 Task: Create a due date automation trigger when advanced on, on the tuesday of the week before a card is due add fields with custom field "Resume" cleared at 11:00 AM.
Action: Mouse moved to (1148, 353)
Screenshot: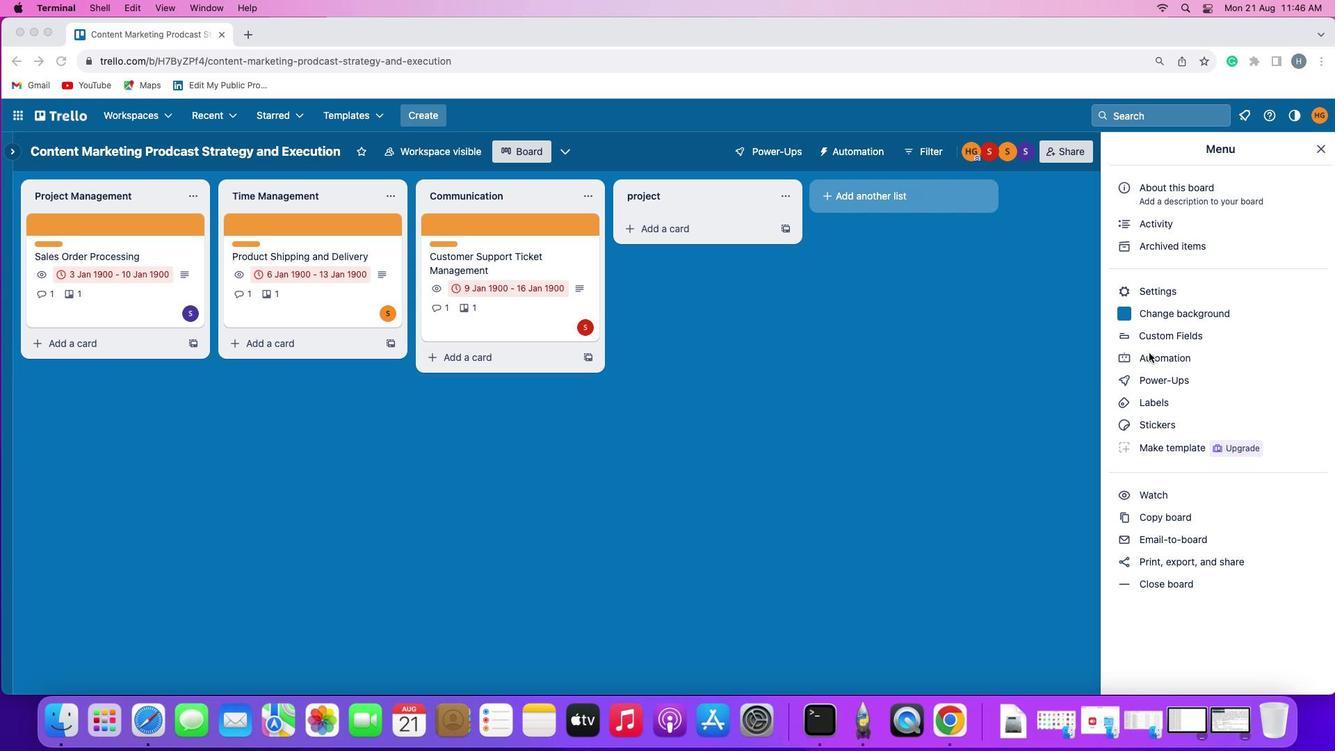 
Action: Mouse pressed left at (1148, 353)
Screenshot: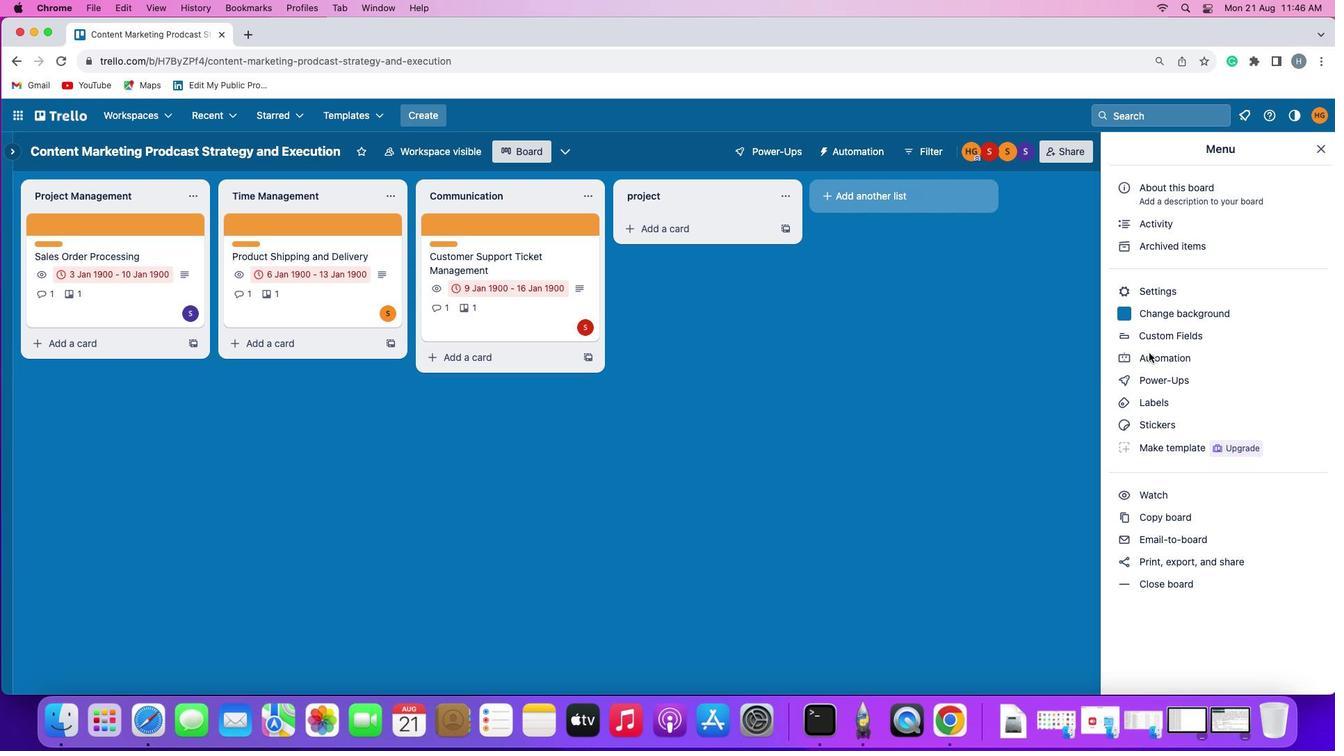 
Action: Mouse moved to (1149, 353)
Screenshot: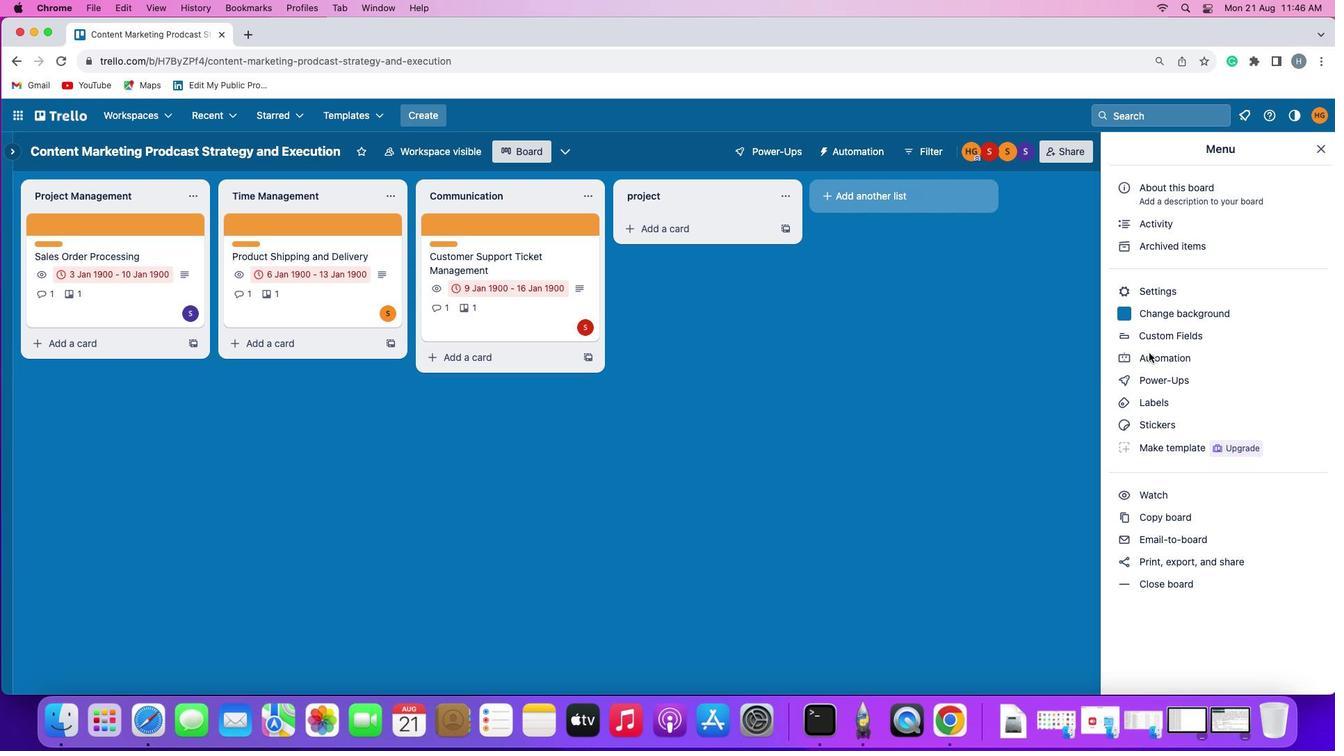 
Action: Mouse pressed left at (1149, 353)
Screenshot: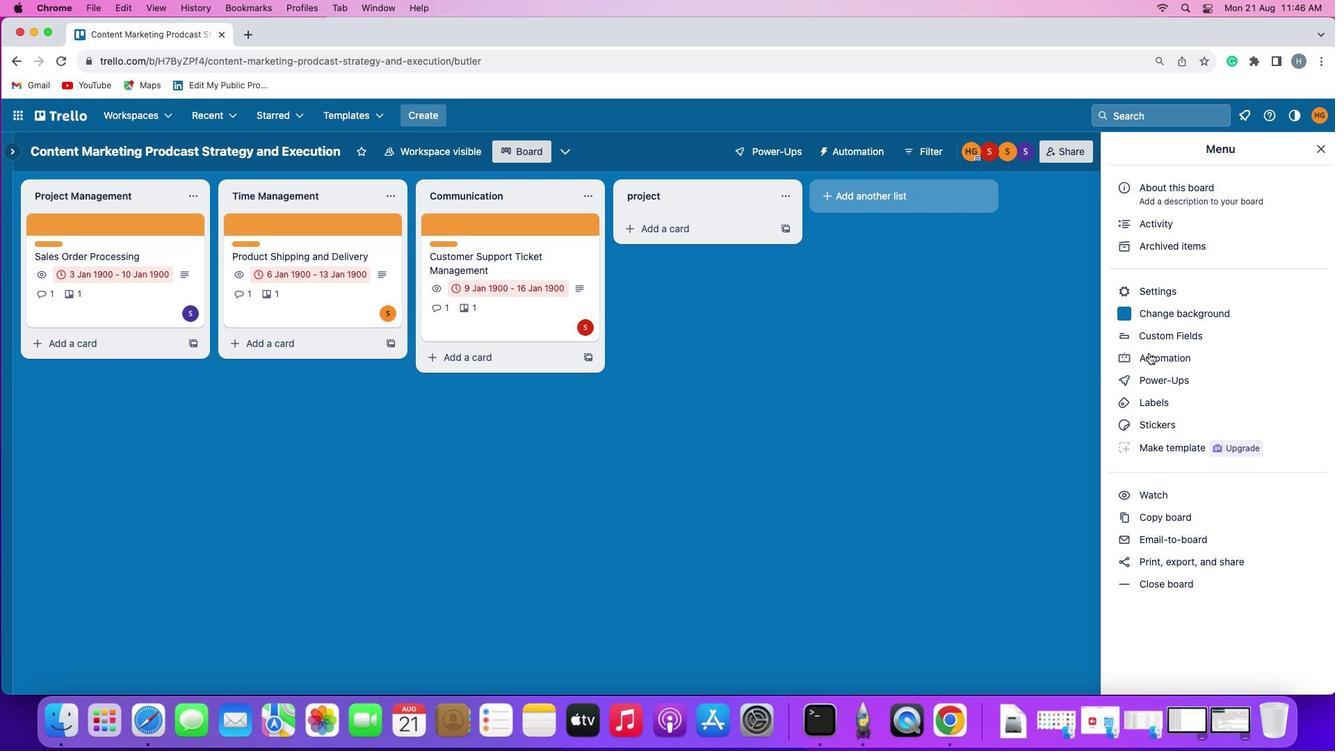 
Action: Mouse moved to (109, 328)
Screenshot: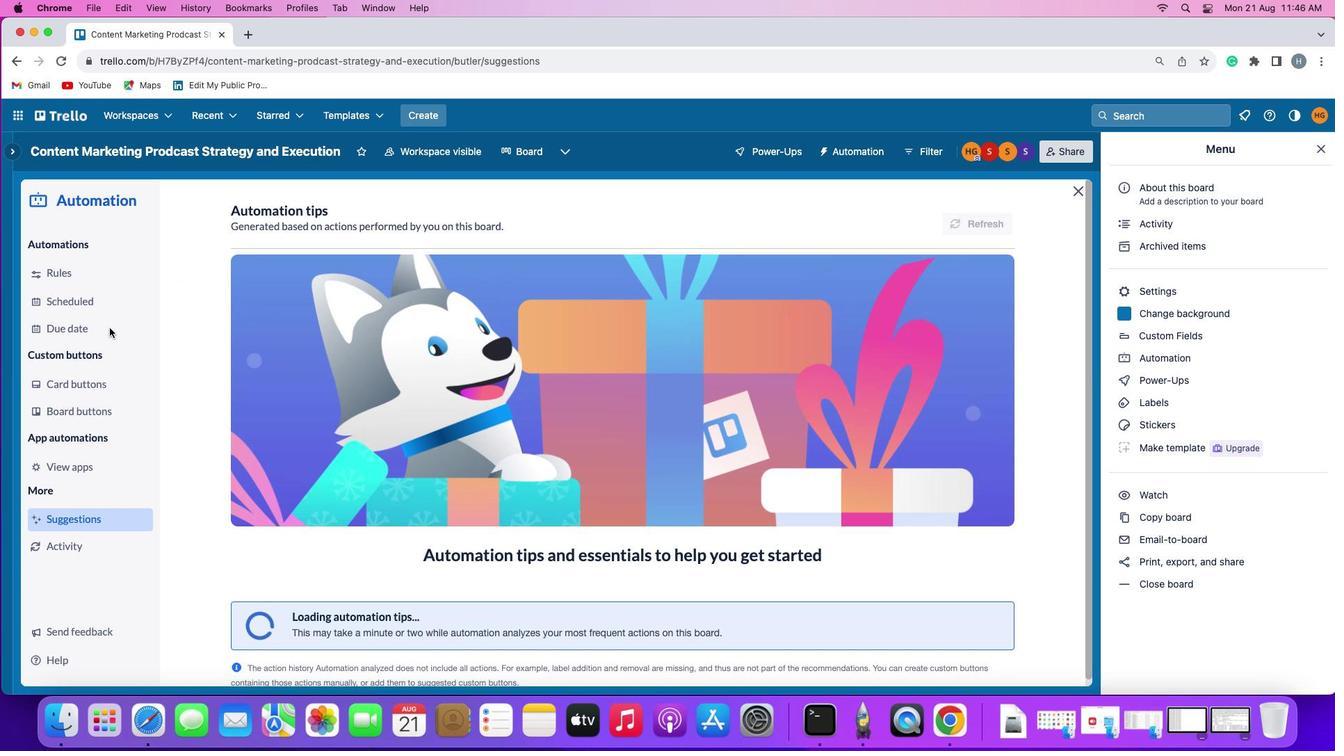 
Action: Mouse pressed left at (109, 328)
Screenshot: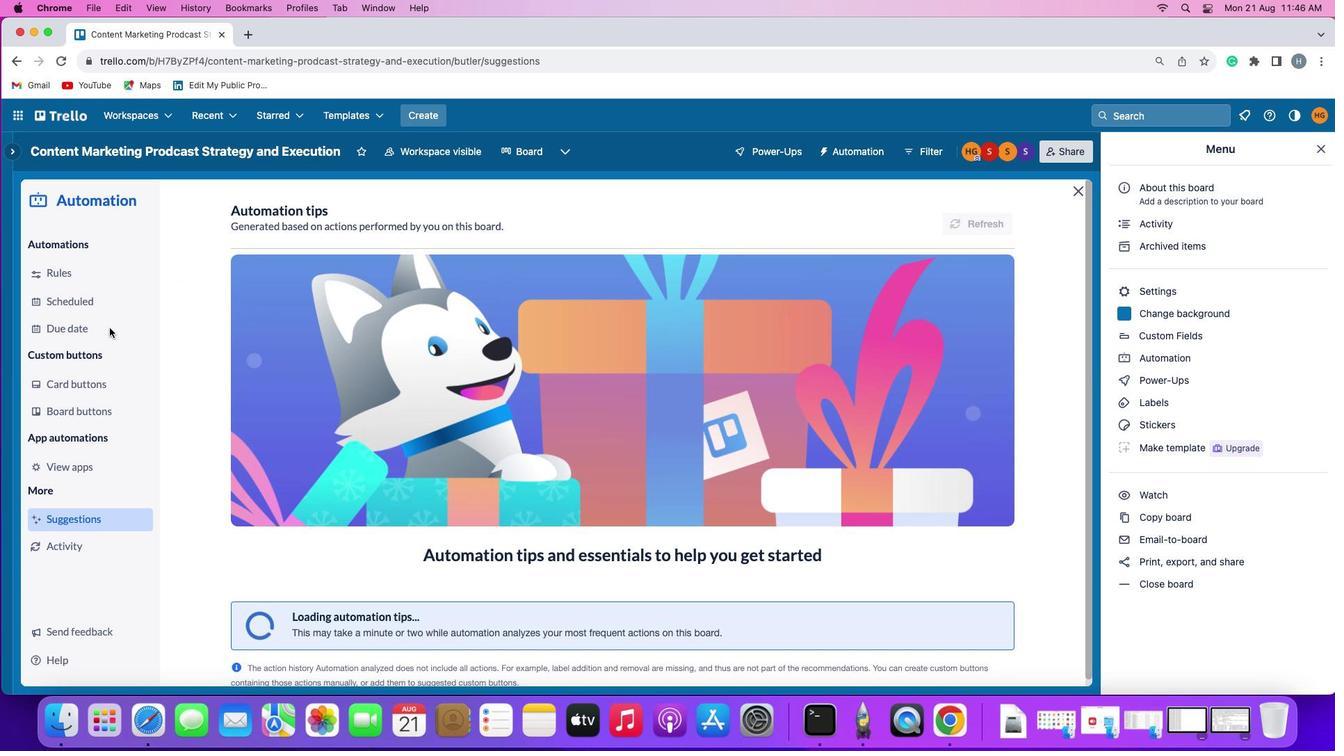 
Action: Mouse moved to (953, 213)
Screenshot: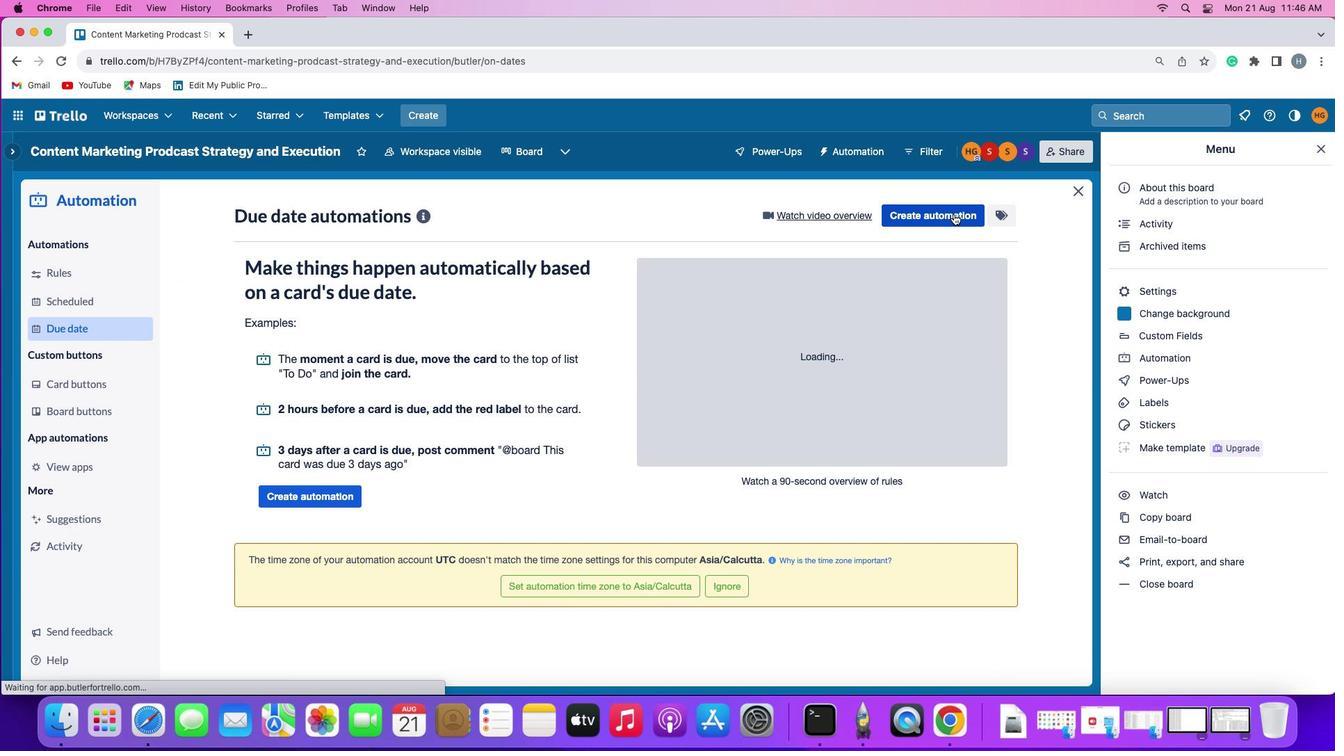 
Action: Mouse pressed left at (953, 213)
Screenshot: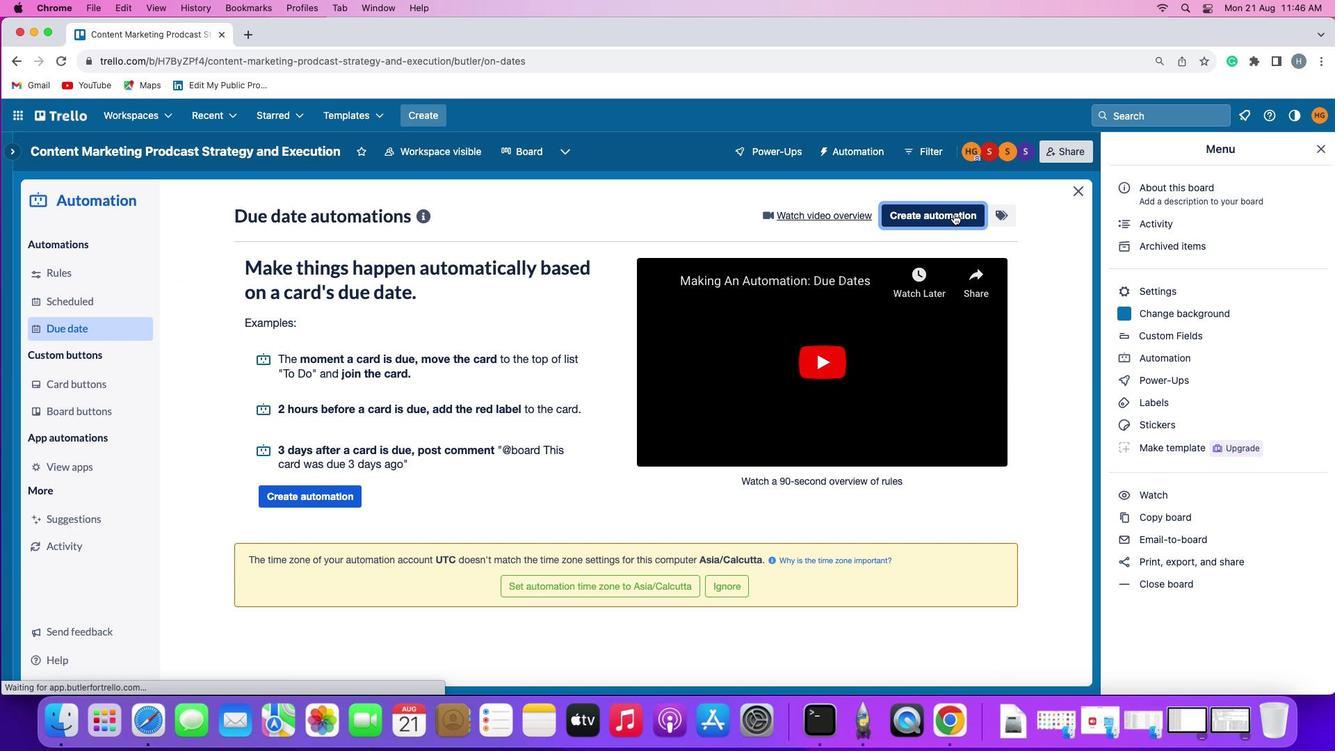 
Action: Mouse moved to (269, 348)
Screenshot: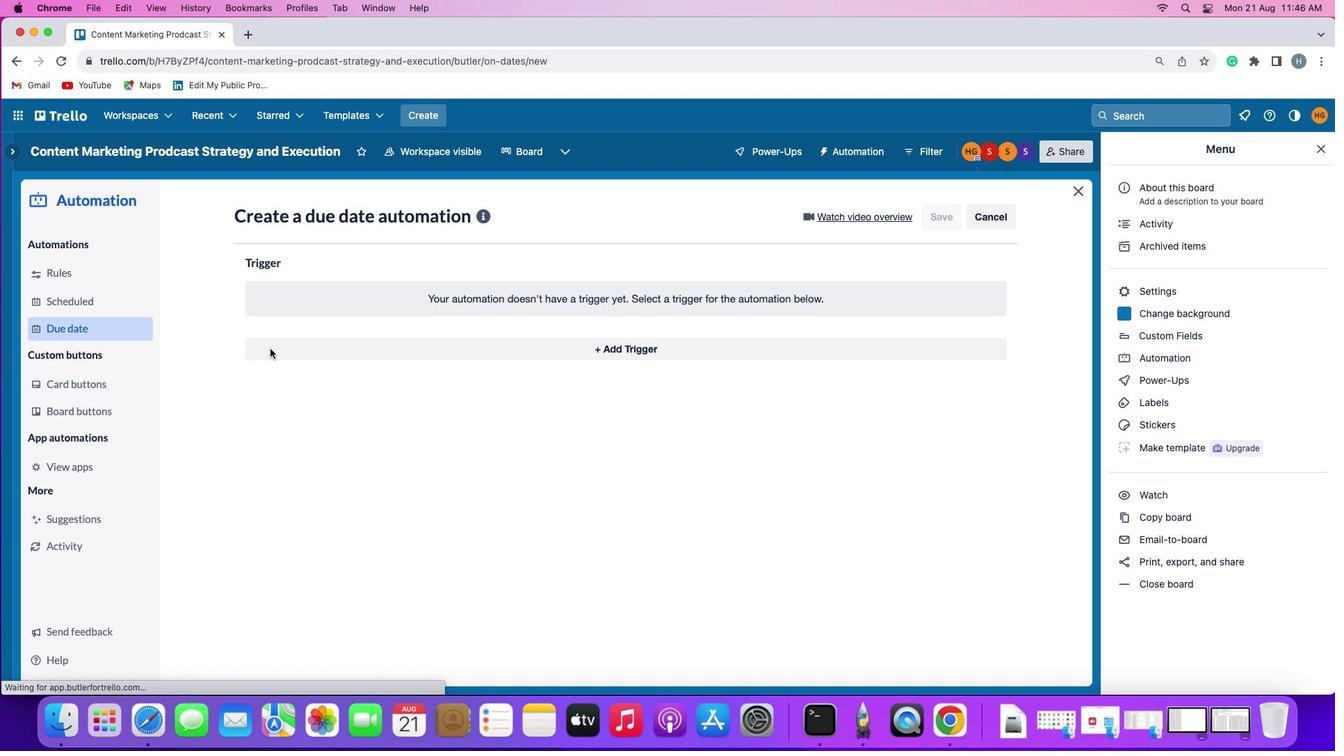 
Action: Mouse pressed left at (269, 348)
Screenshot: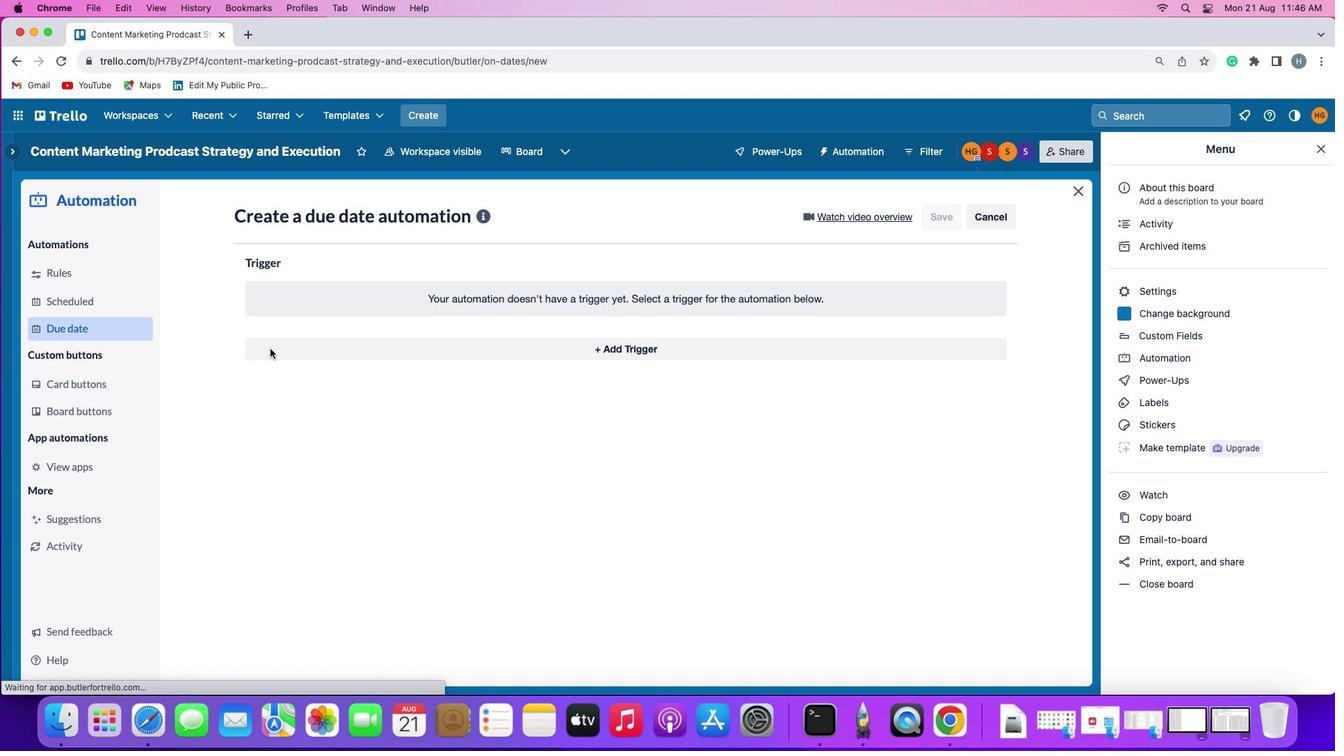 
Action: Mouse moved to (306, 600)
Screenshot: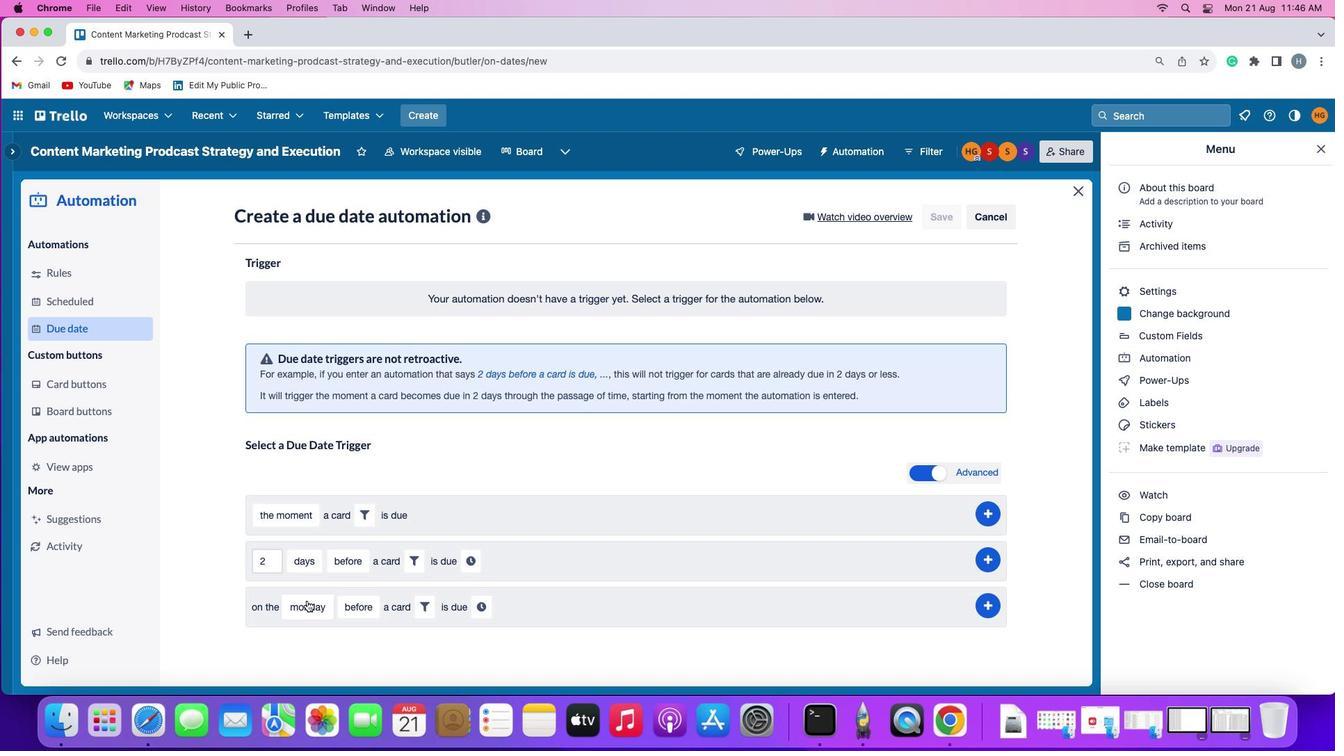 
Action: Mouse pressed left at (306, 600)
Screenshot: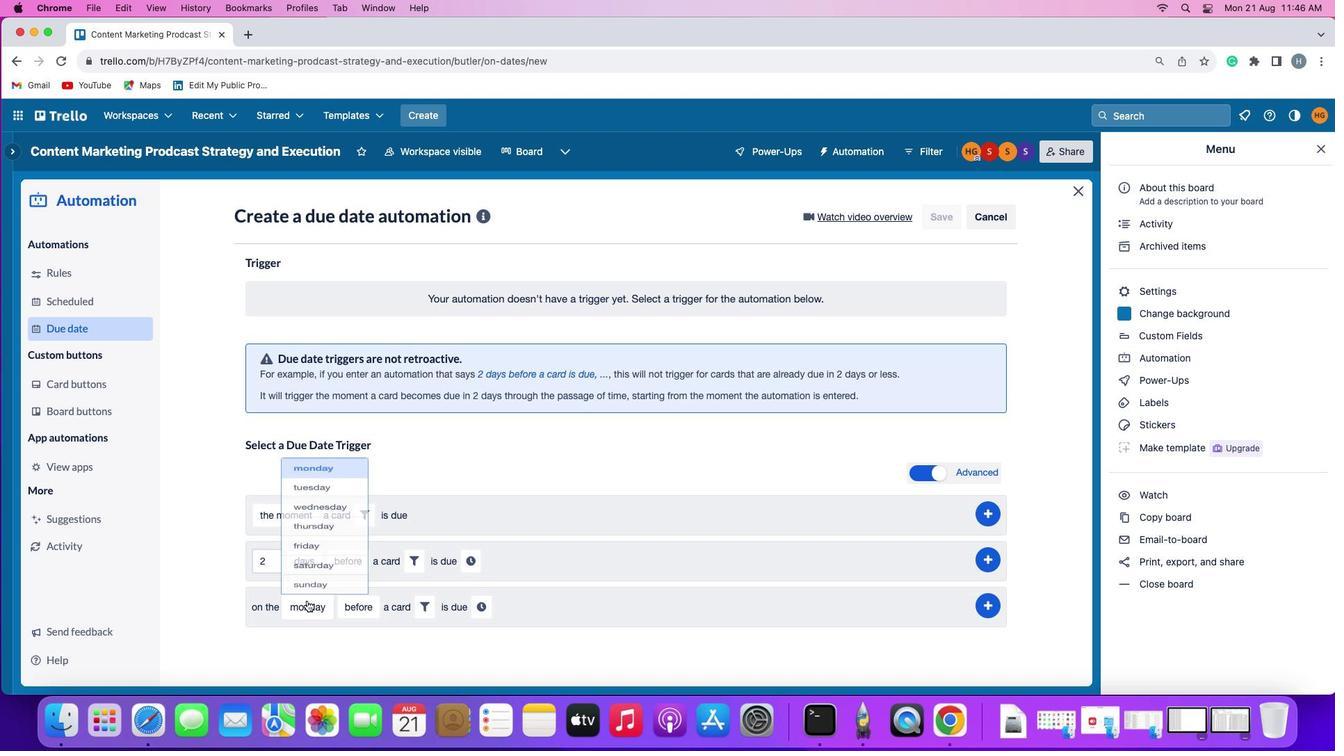 
Action: Mouse moved to (341, 447)
Screenshot: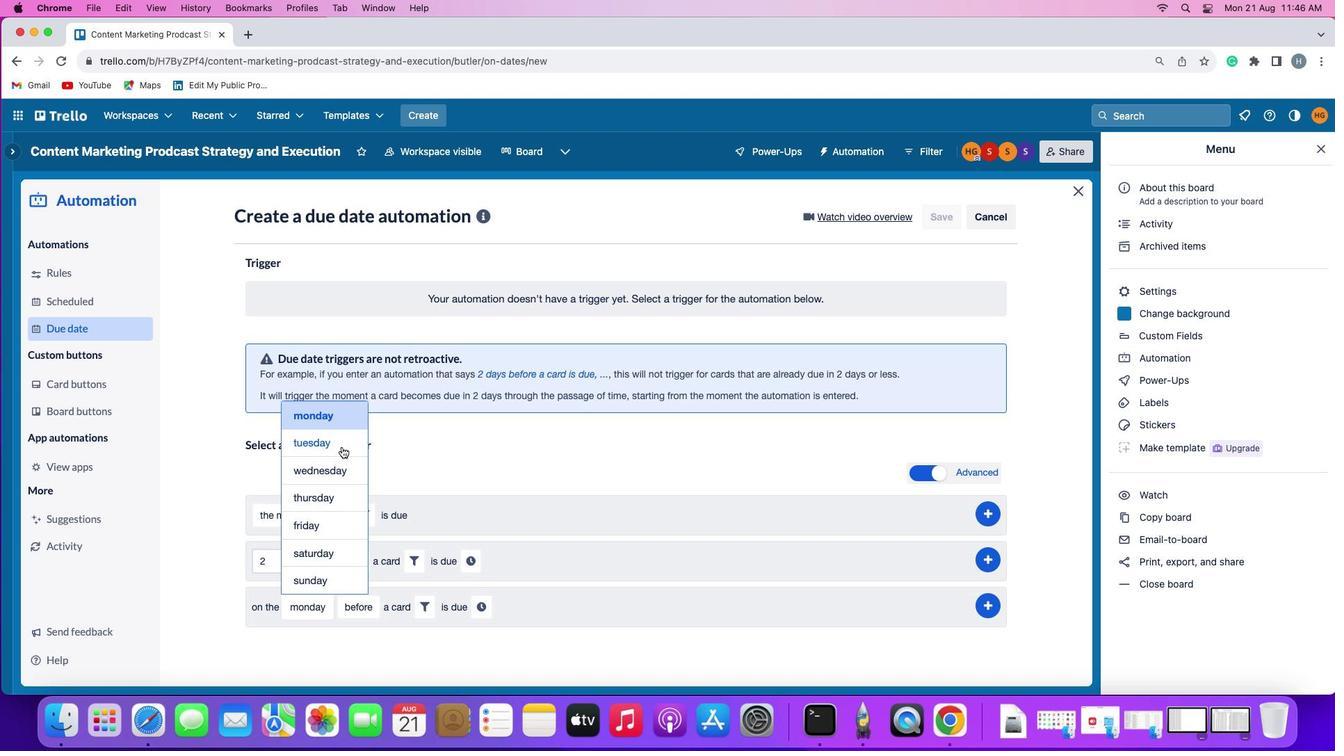 
Action: Mouse pressed left at (341, 447)
Screenshot: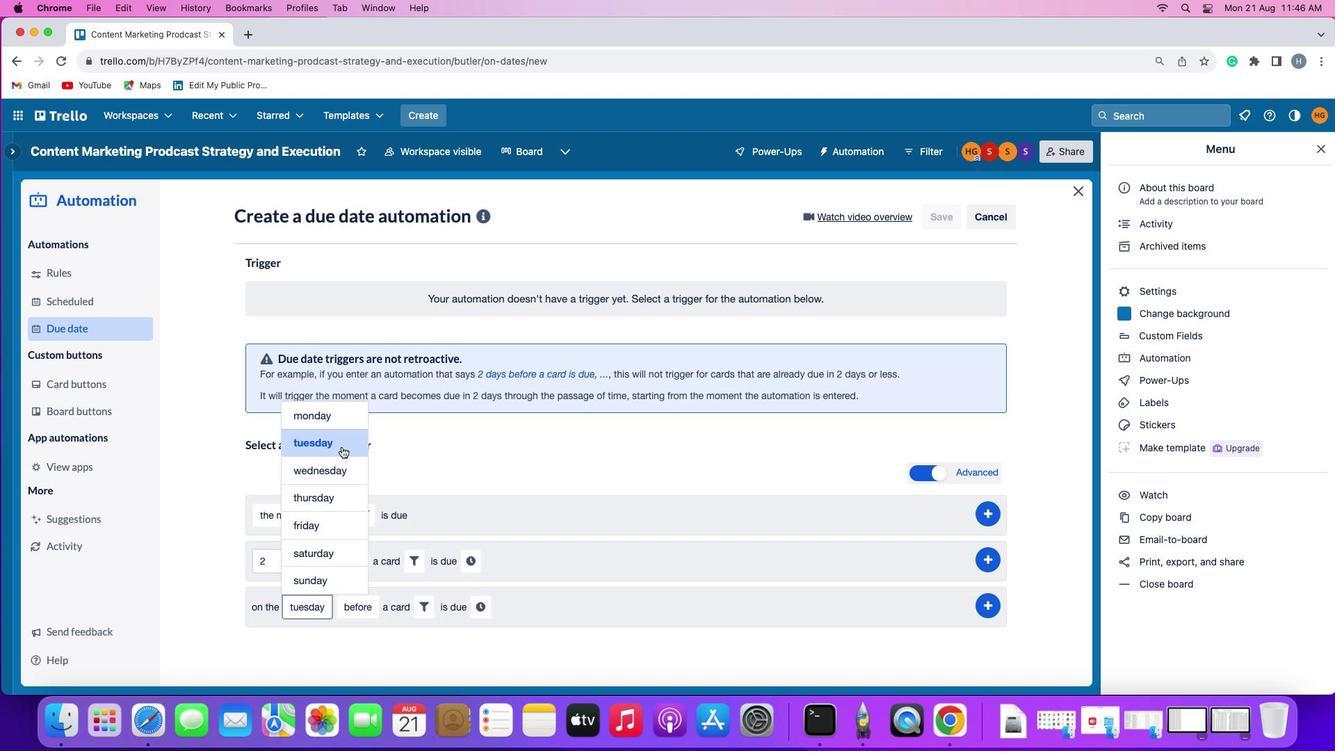 
Action: Mouse moved to (369, 601)
Screenshot: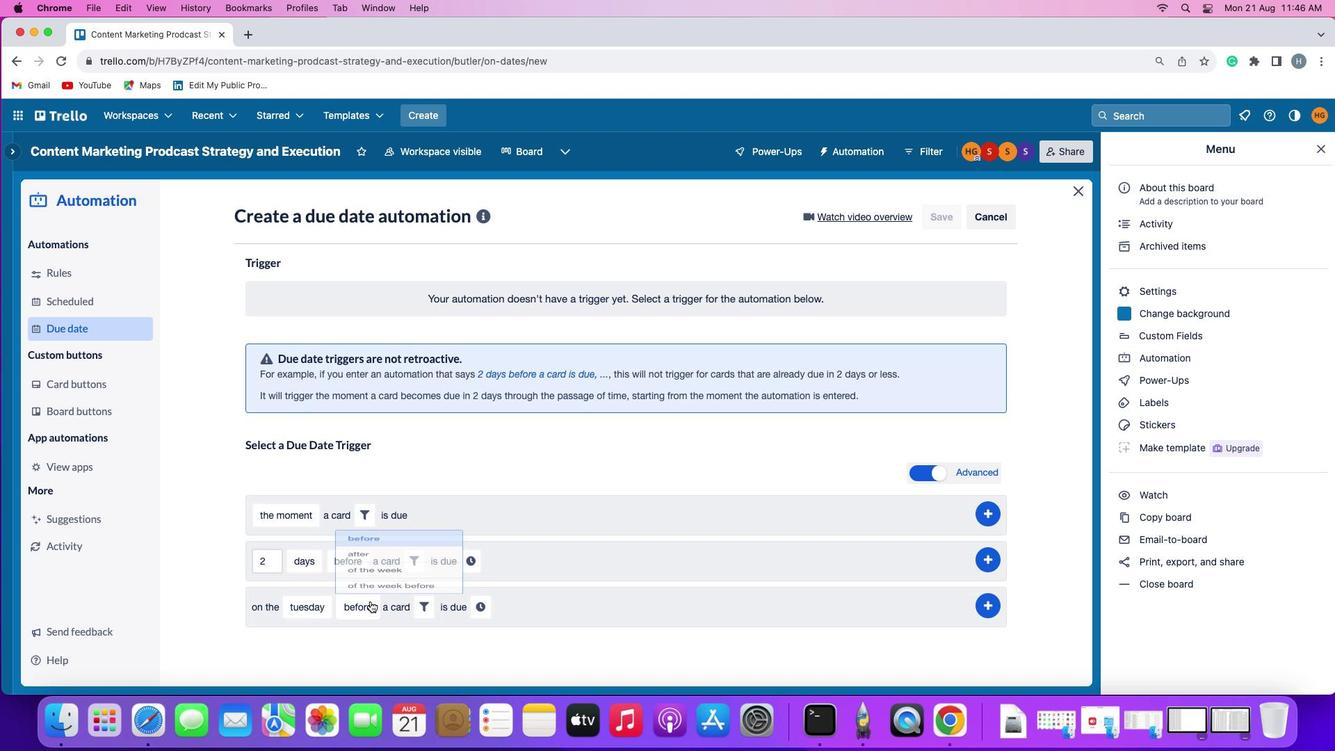 
Action: Mouse pressed left at (369, 601)
Screenshot: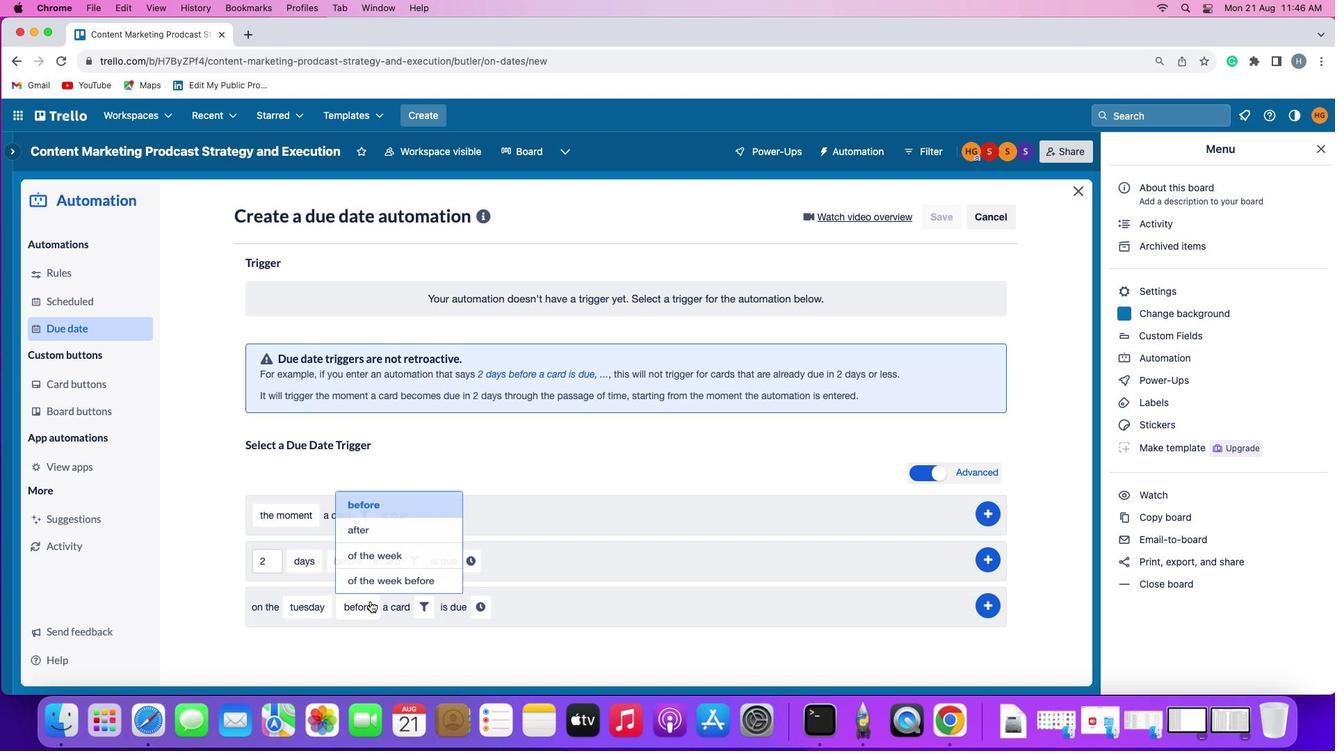 
Action: Mouse moved to (379, 577)
Screenshot: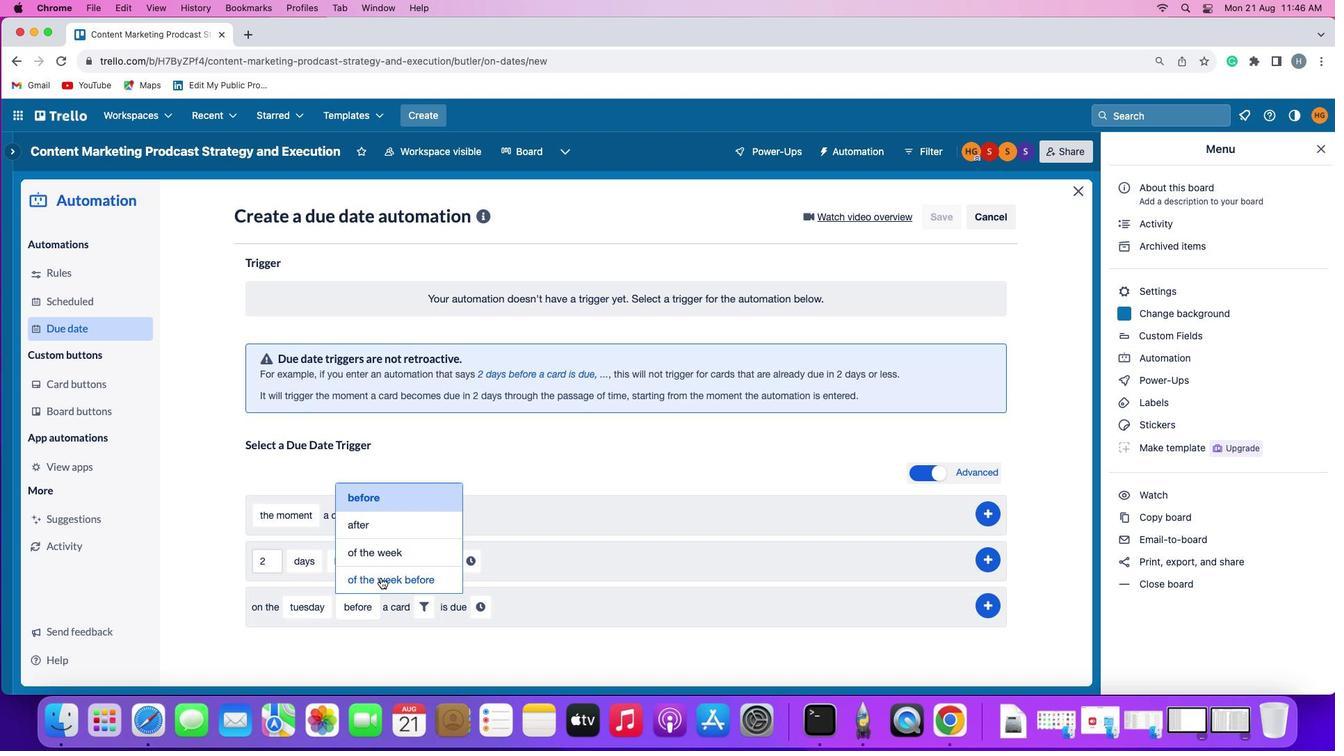 
Action: Mouse pressed left at (379, 577)
Screenshot: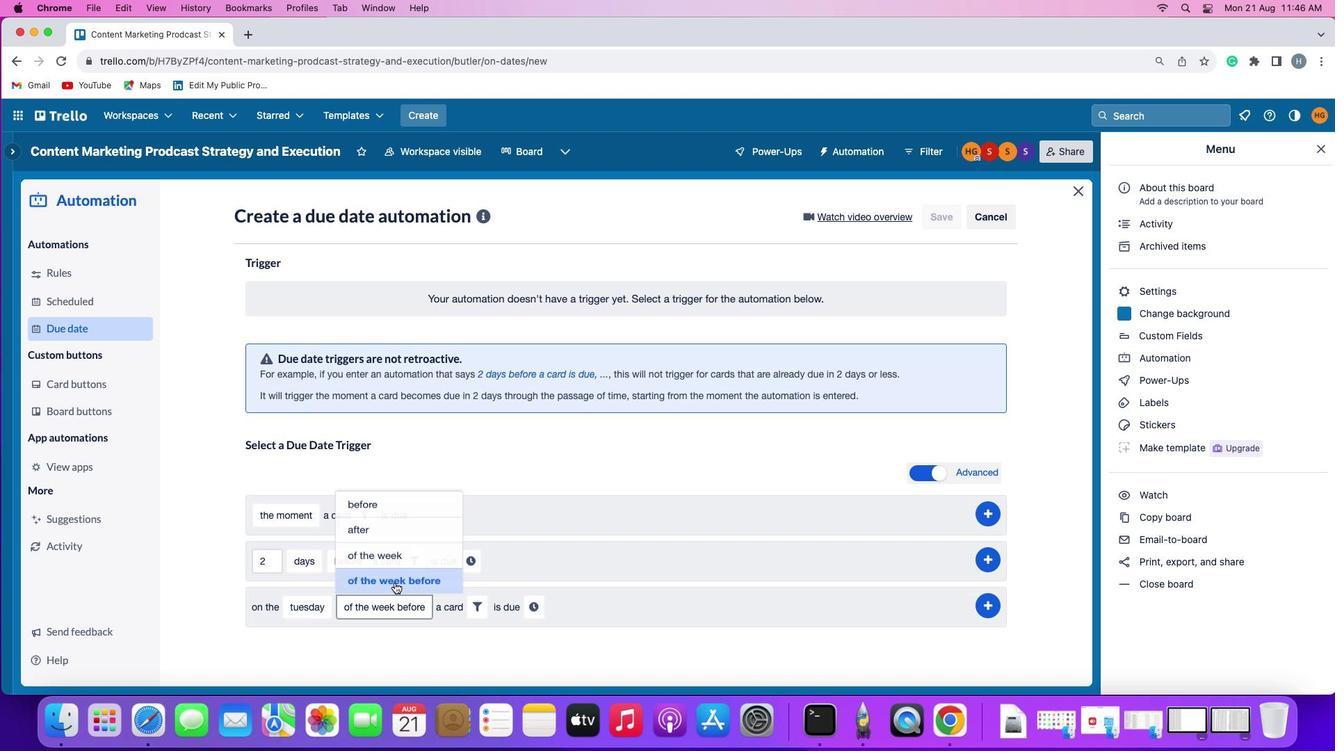 
Action: Mouse moved to (487, 608)
Screenshot: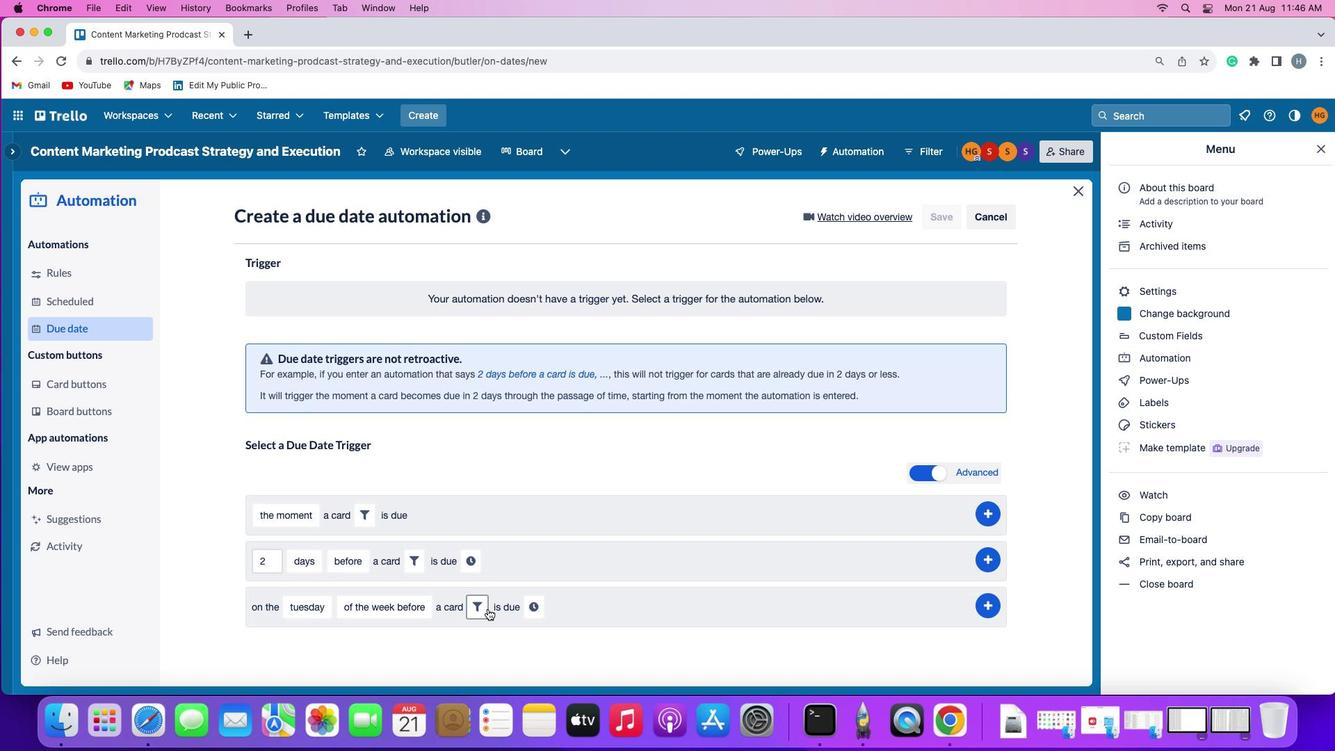 
Action: Mouse pressed left at (487, 608)
Screenshot: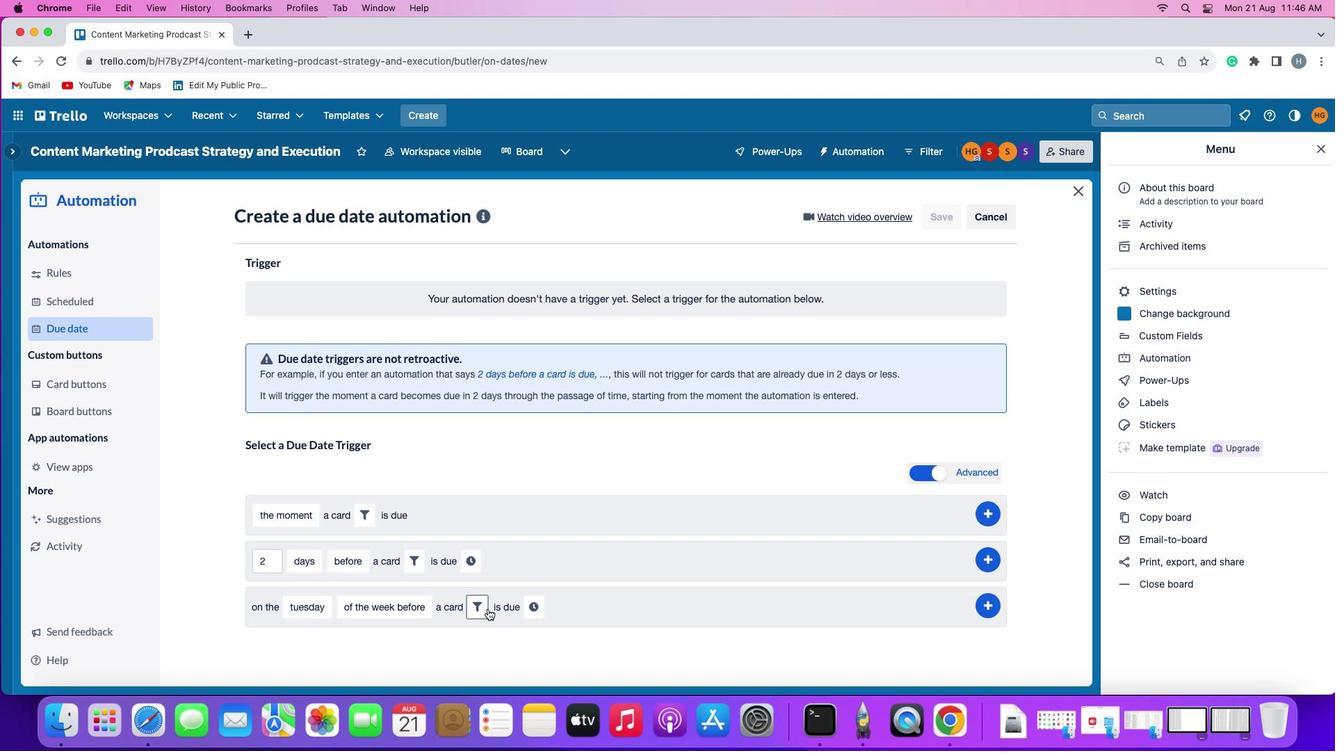 
Action: Mouse moved to (714, 651)
Screenshot: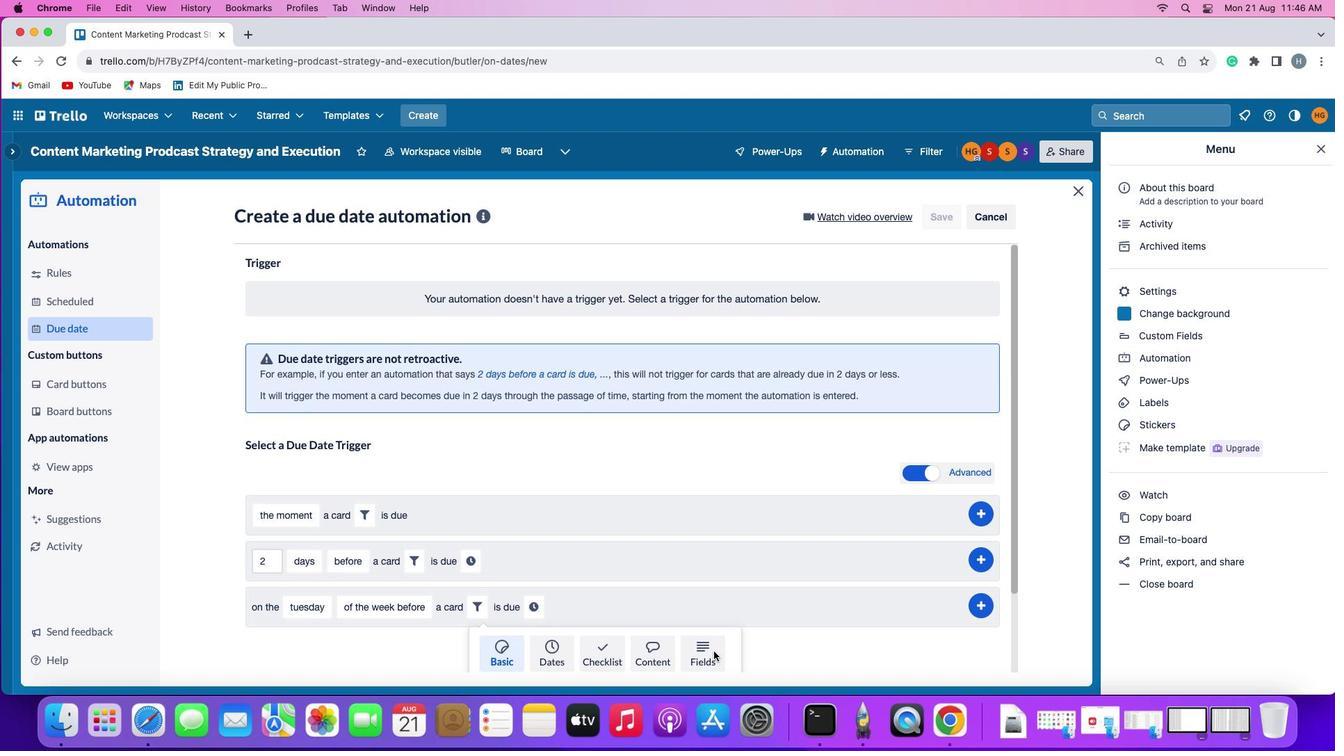 
Action: Mouse pressed left at (714, 651)
Screenshot: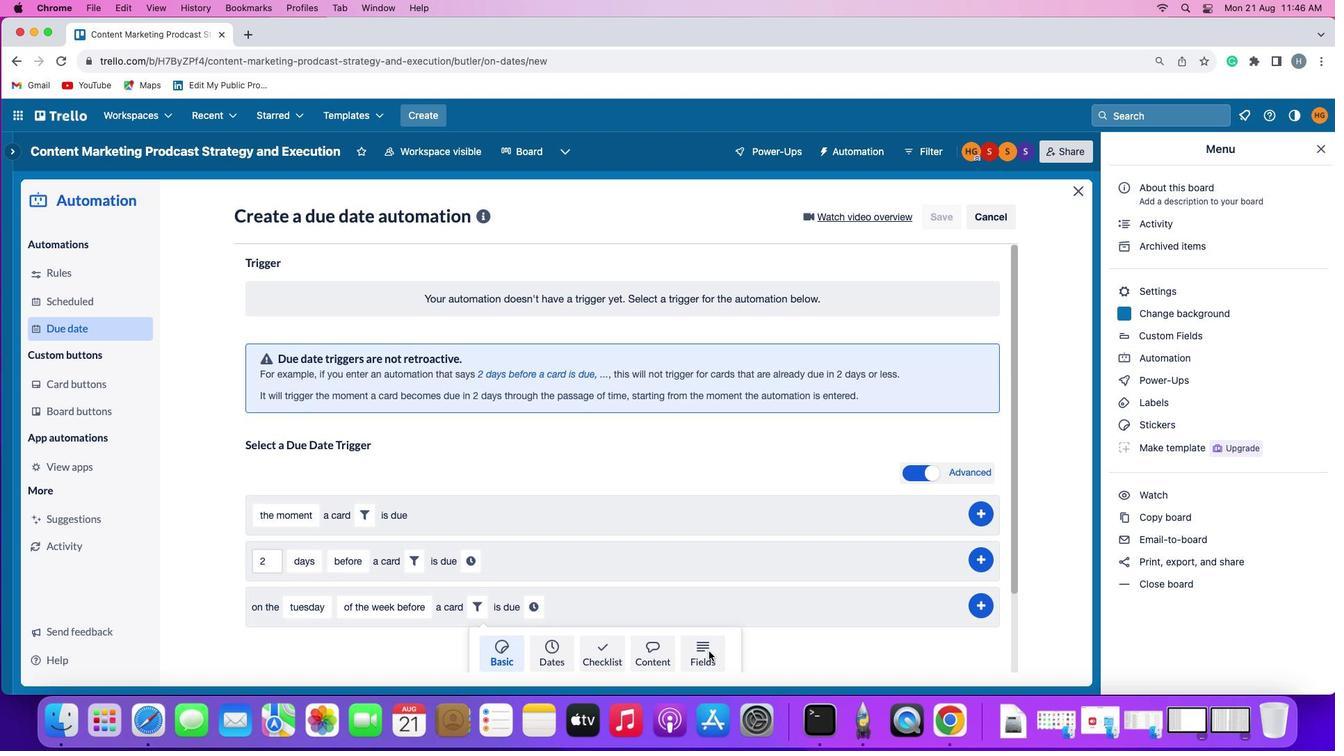 
Action: Mouse moved to (407, 642)
Screenshot: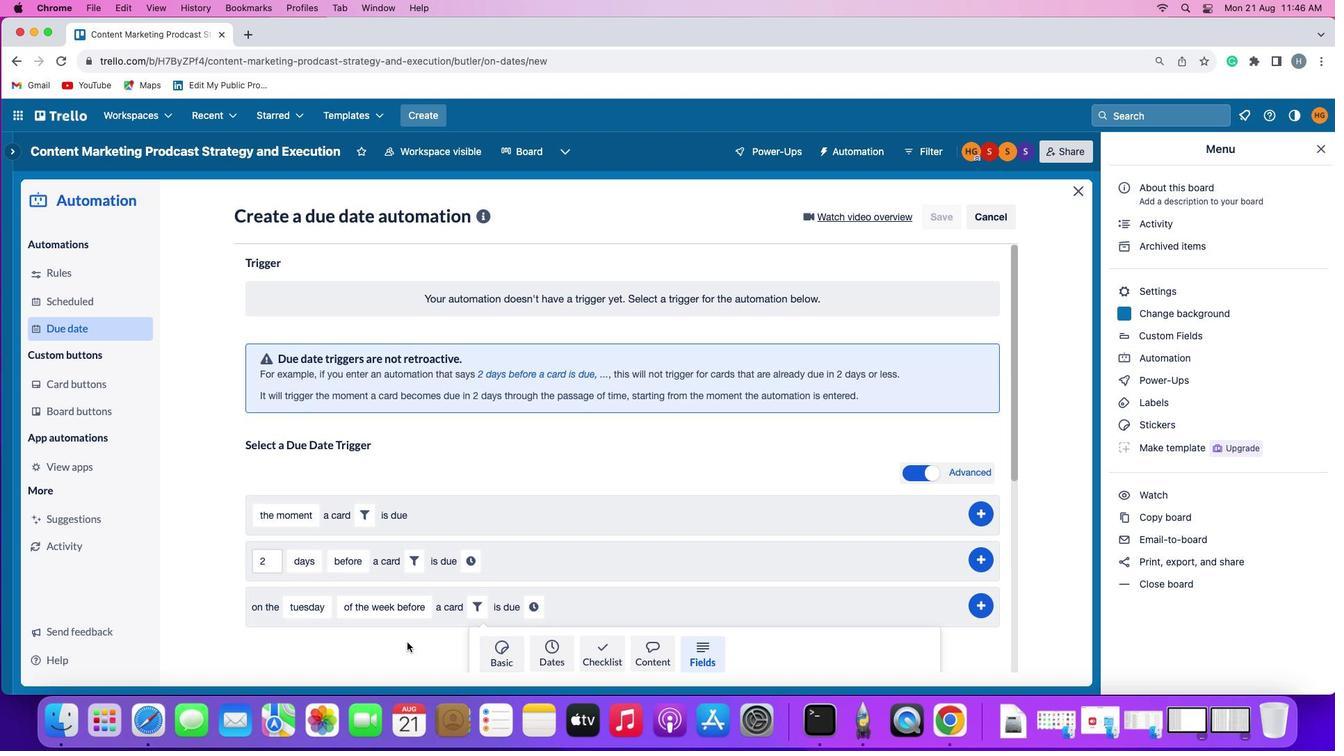 
Action: Mouse scrolled (407, 642) with delta (0, 0)
Screenshot: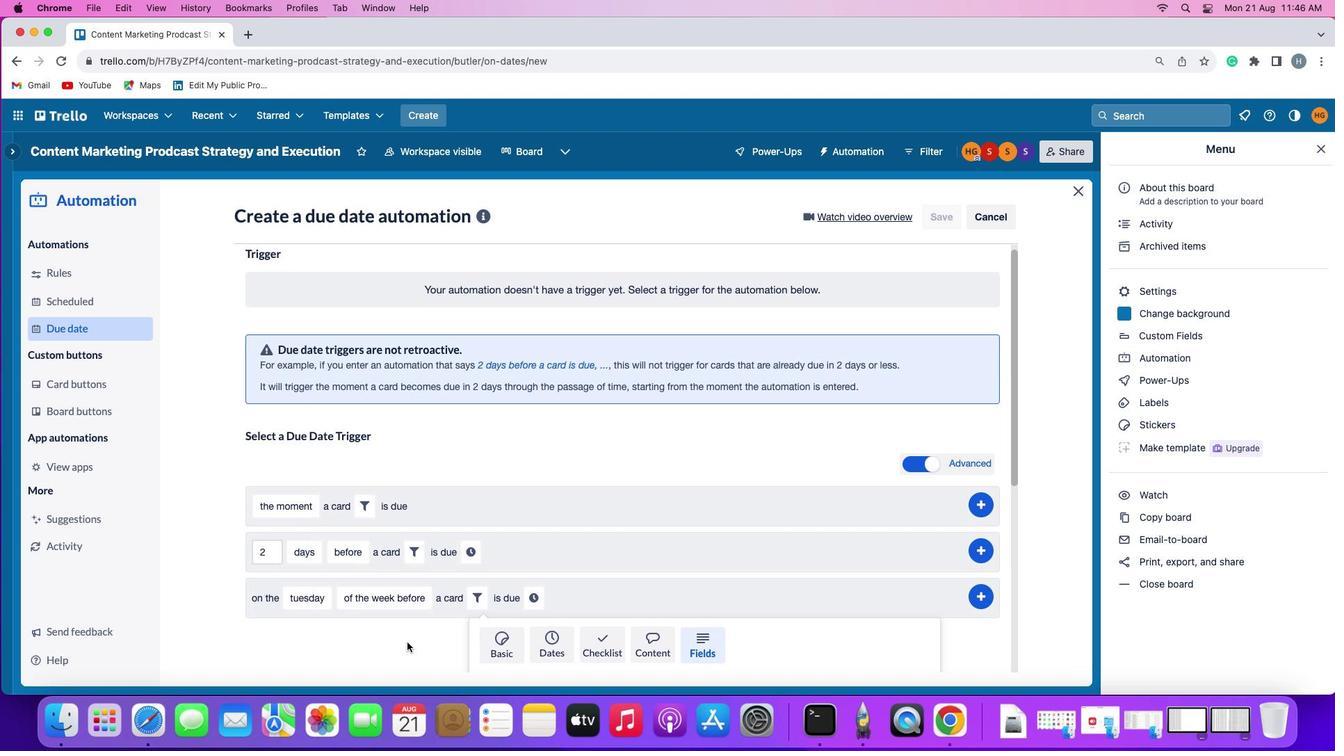 
Action: Mouse scrolled (407, 642) with delta (0, 0)
Screenshot: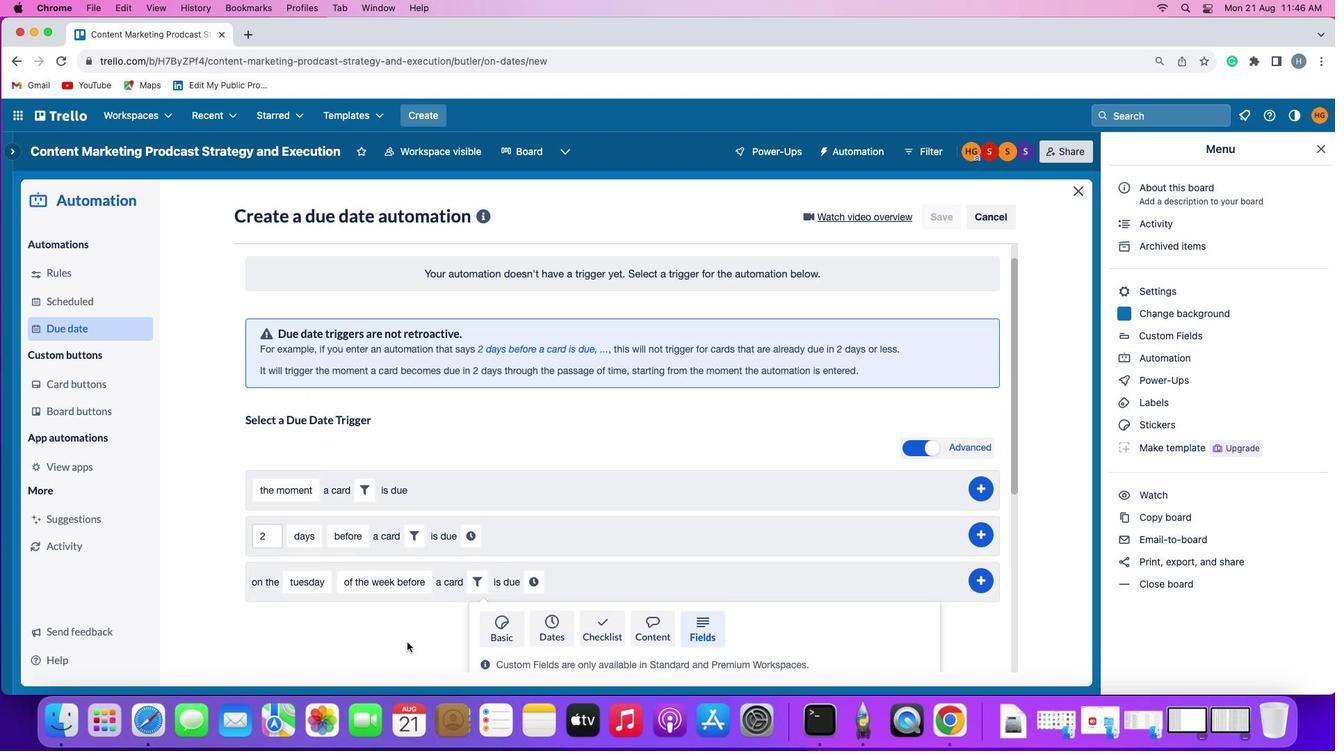 
Action: Mouse scrolled (407, 642) with delta (0, -1)
Screenshot: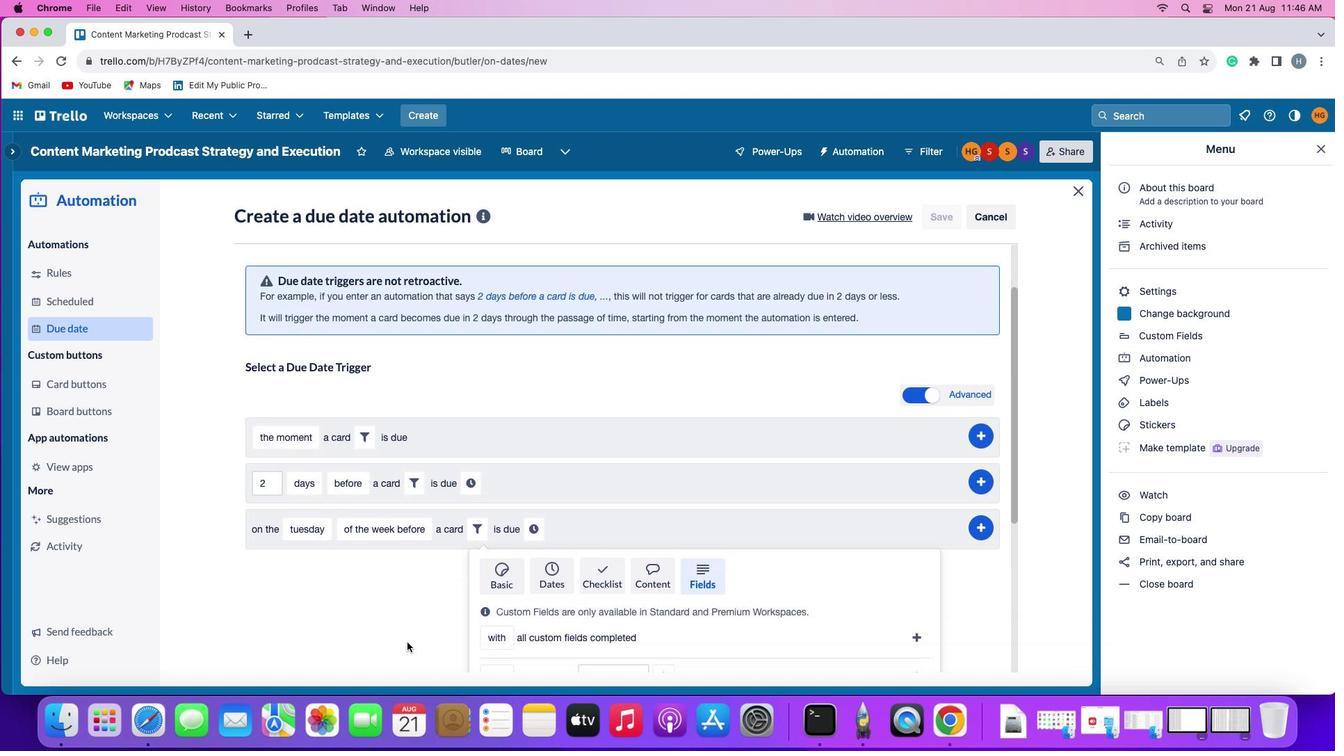 
Action: Mouse moved to (381, 591)
Screenshot: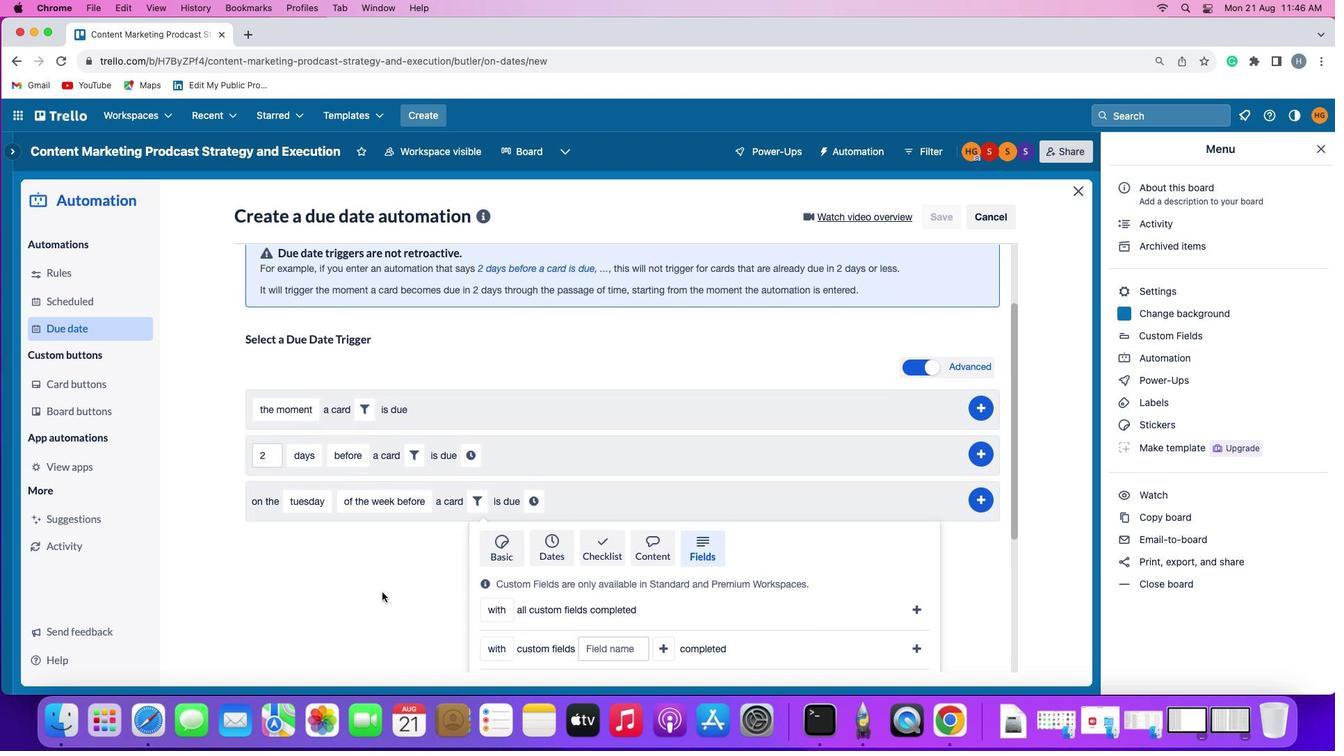 
Action: Mouse scrolled (381, 591) with delta (0, 0)
Screenshot: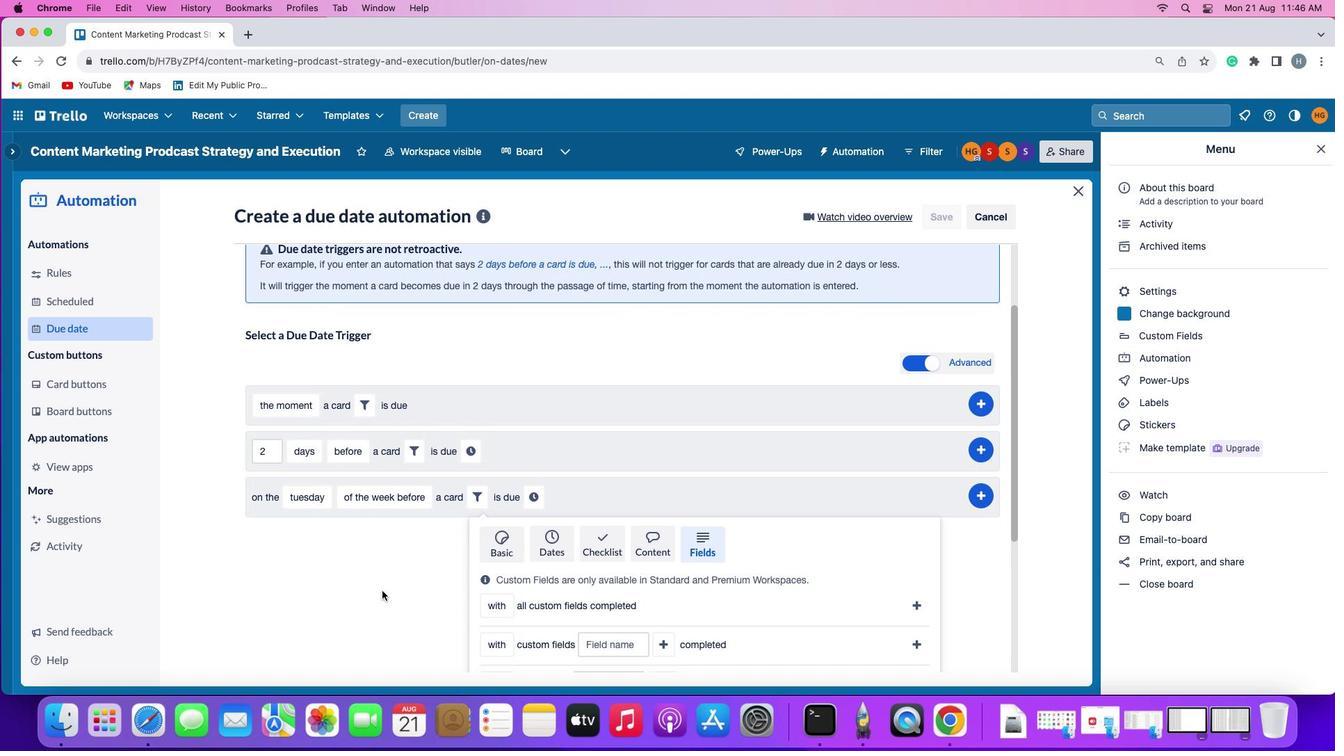 
Action: Mouse scrolled (381, 591) with delta (0, 0)
Screenshot: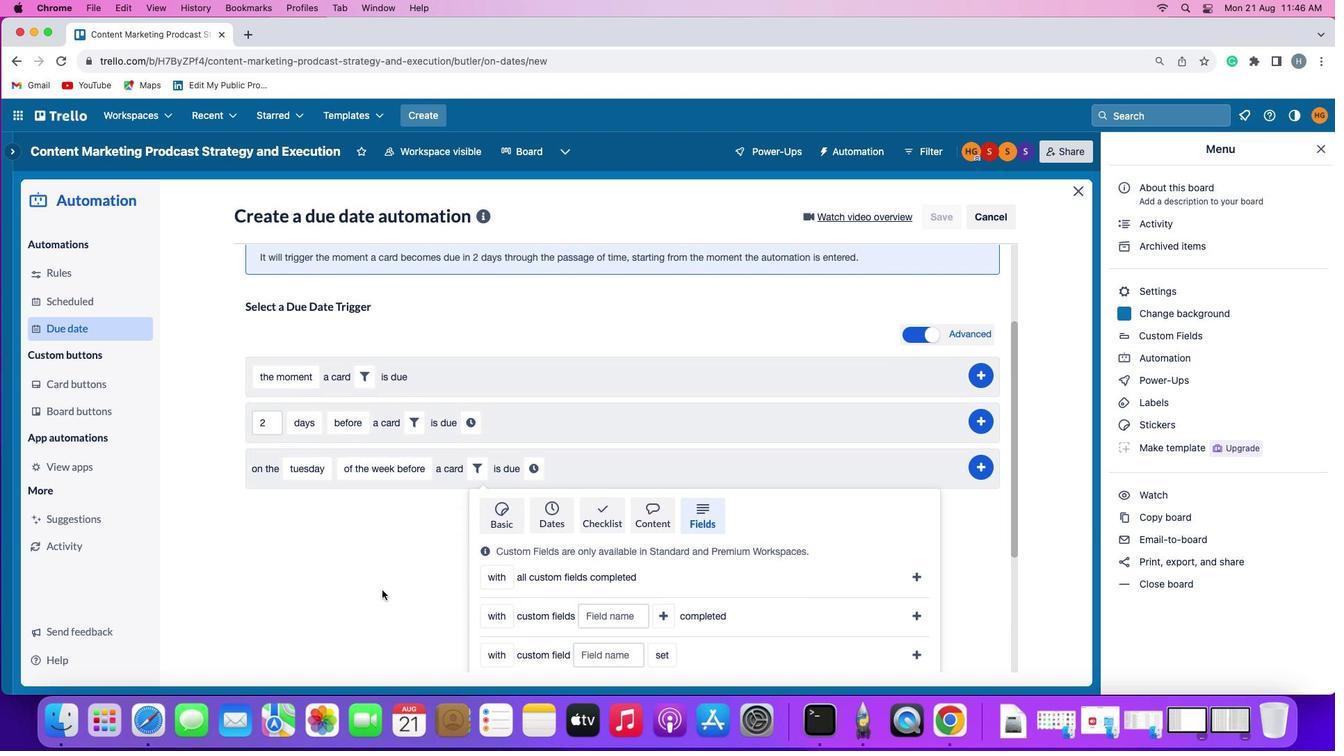 
Action: Mouse scrolled (381, 591) with delta (0, -1)
Screenshot: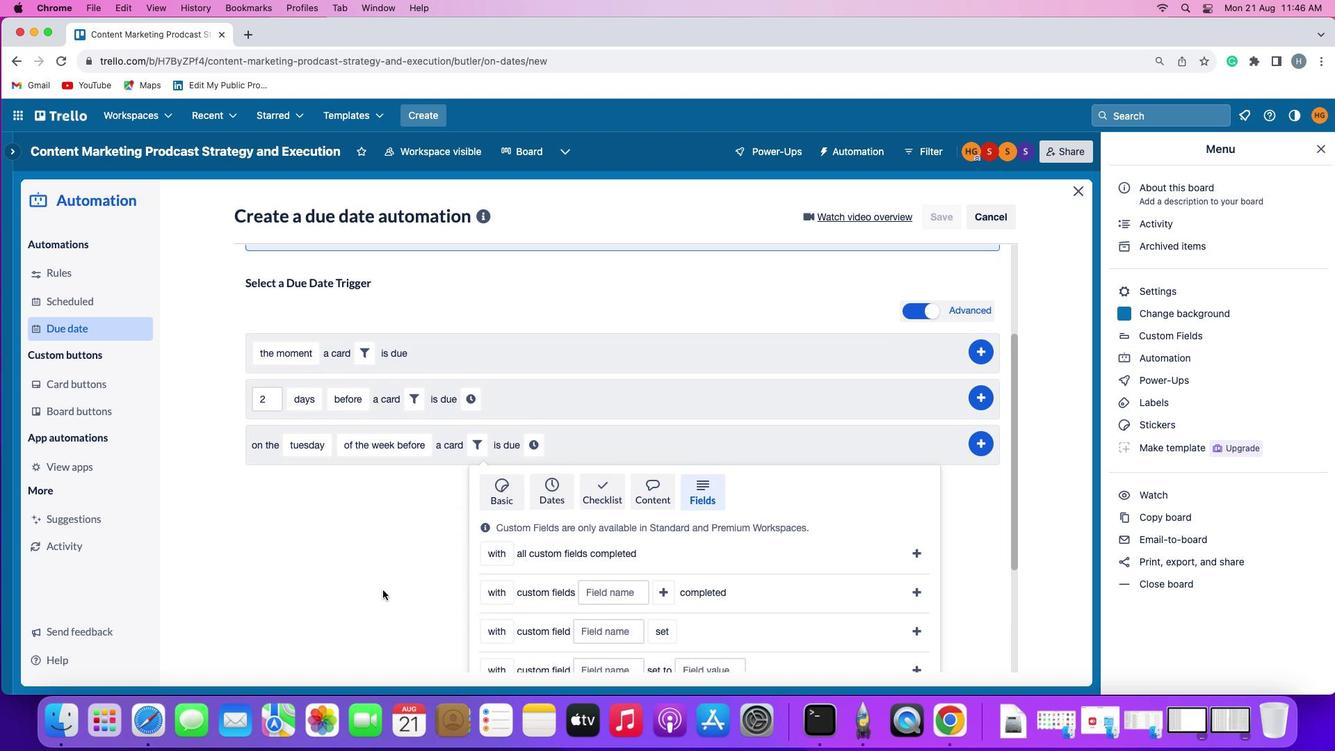 
Action: Mouse moved to (382, 589)
Screenshot: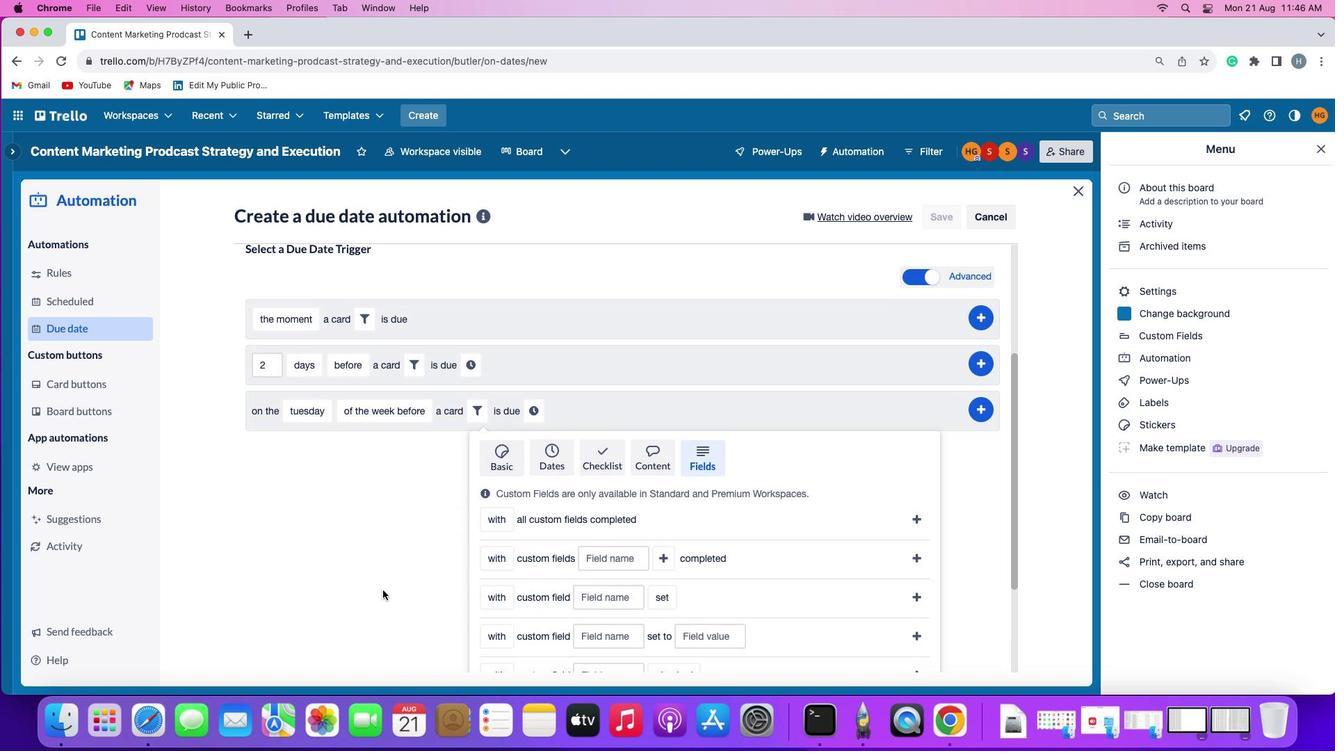 
Action: Mouse scrolled (382, 589) with delta (0, 0)
Screenshot: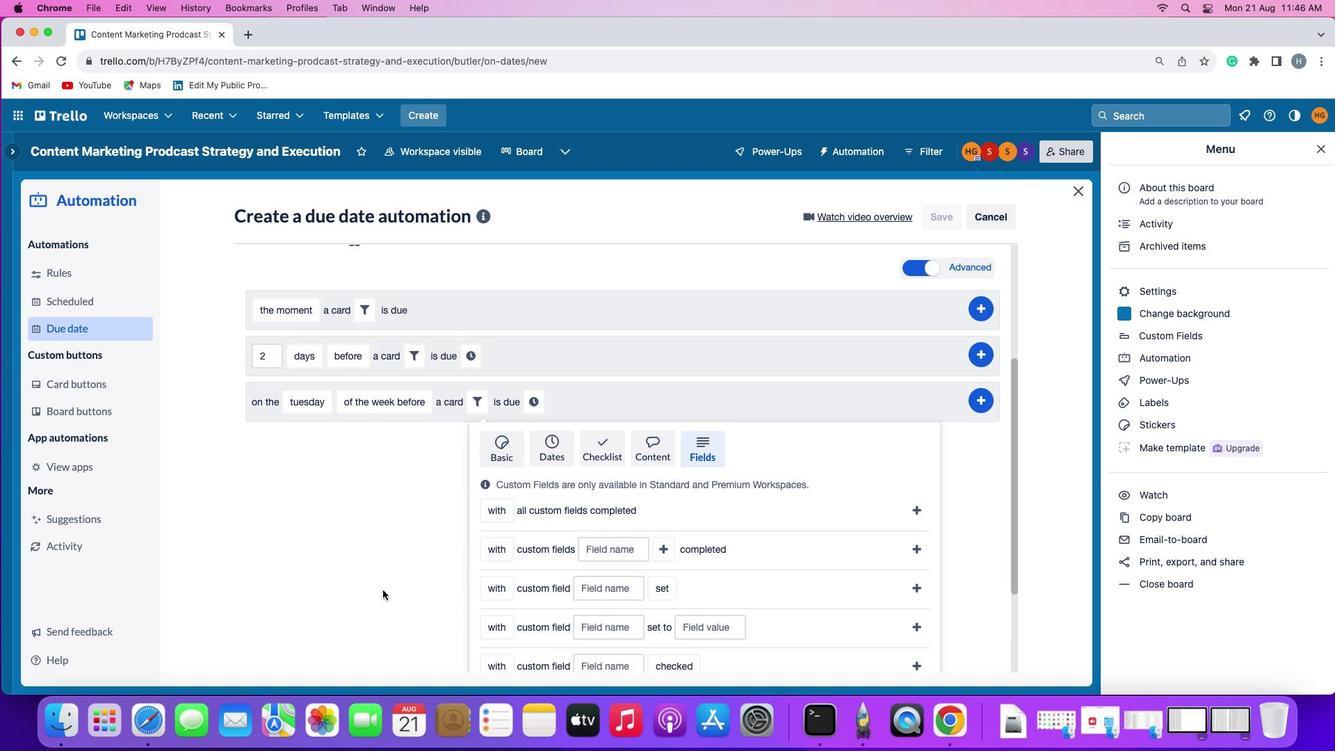 
Action: Mouse scrolled (382, 589) with delta (0, 0)
Screenshot: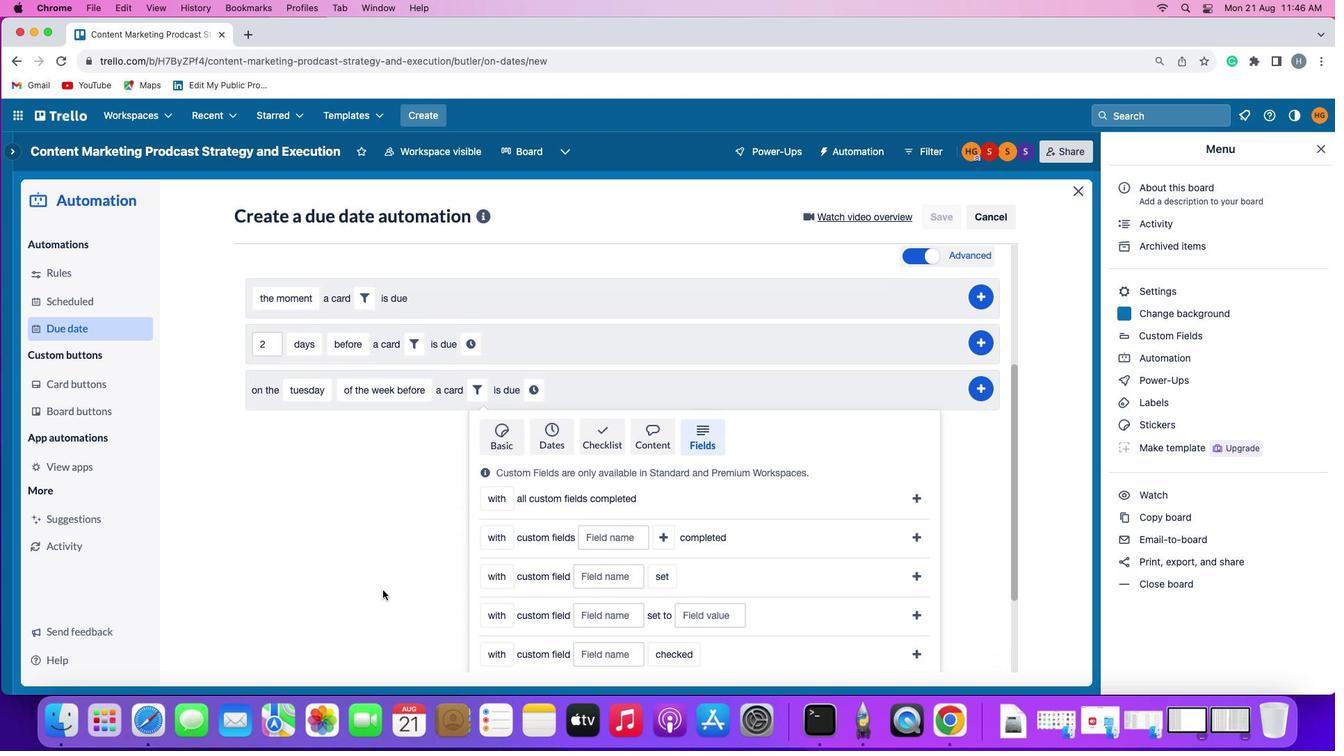 
Action: Mouse scrolled (382, 589) with delta (0, -1)
Screenshot: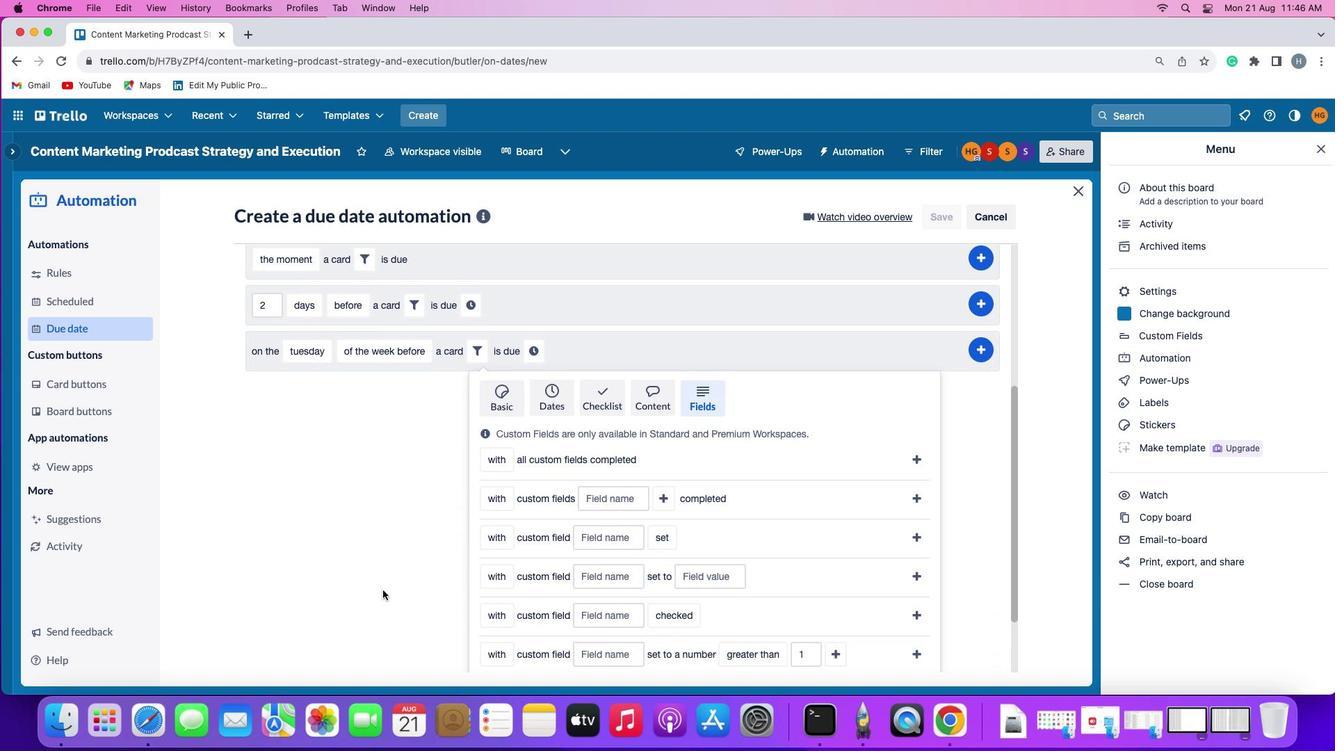 
Action: Mouse scrolled (382, 589) with delta (0, 0)
Screenshot: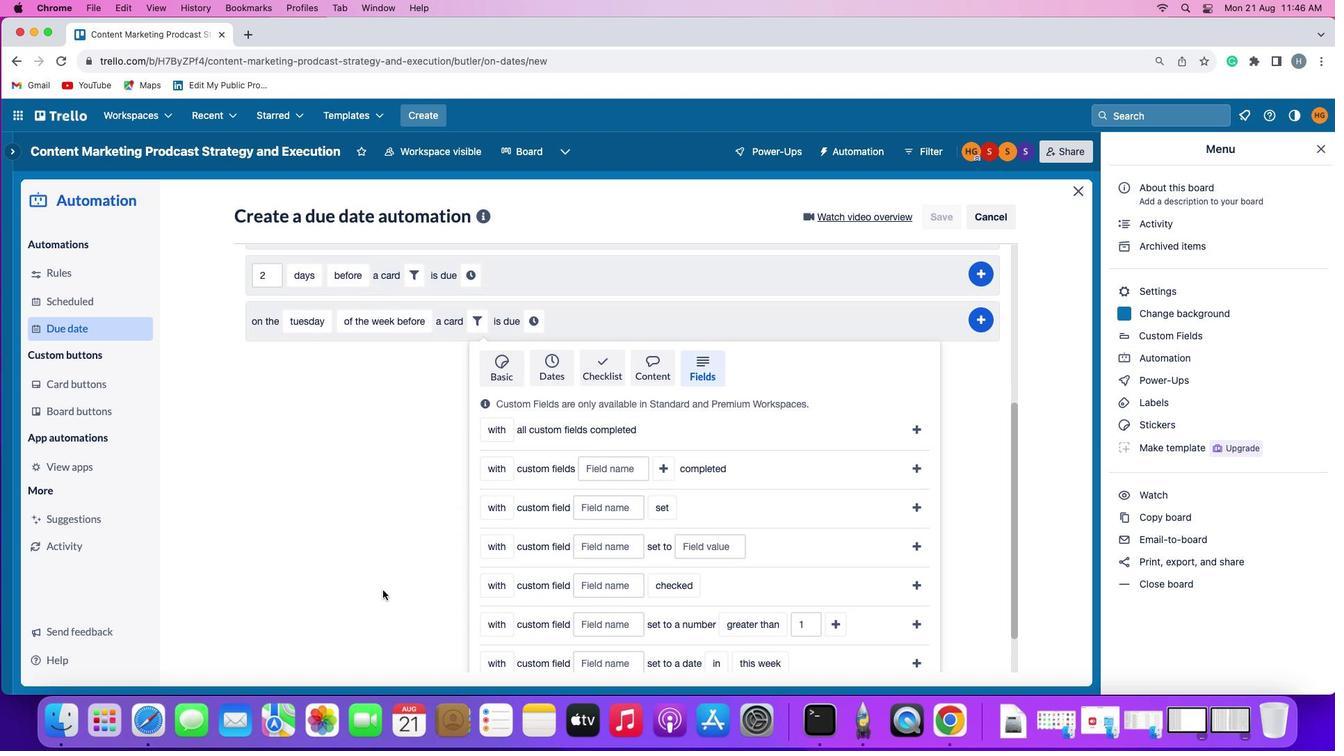 
Action: Mouse scrolled (382, 589) with delta (0, 0)
Screenshot: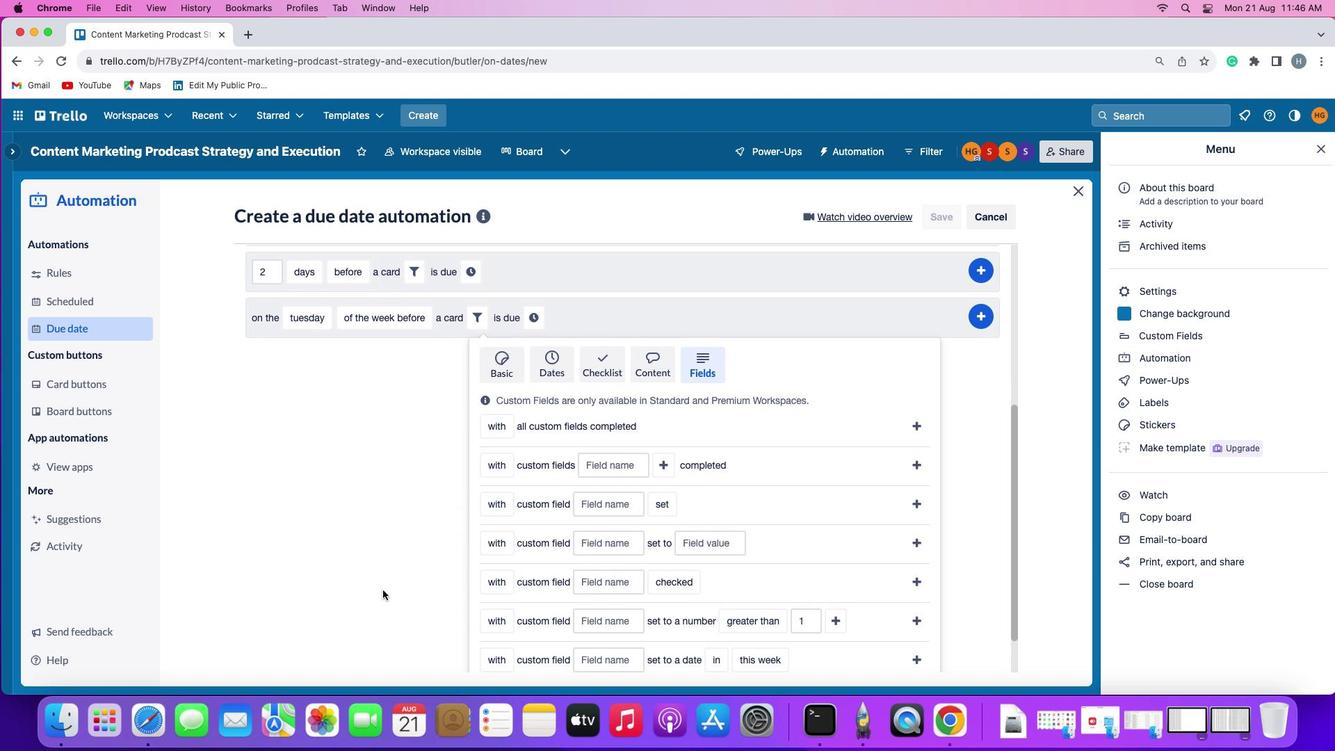 
Action: Mouse moved to (495, 500)
Screenshot: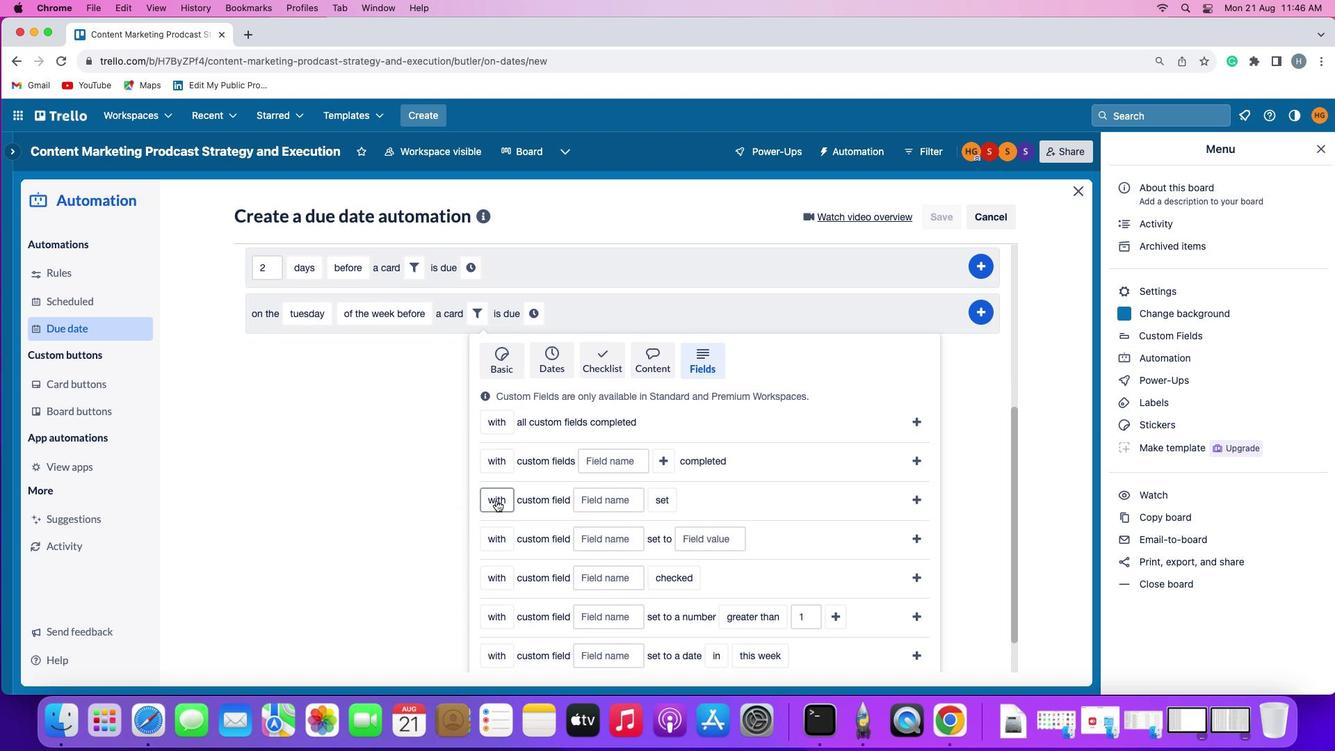 
Action: Mouse pressed left at (495, 500)
Screenshot: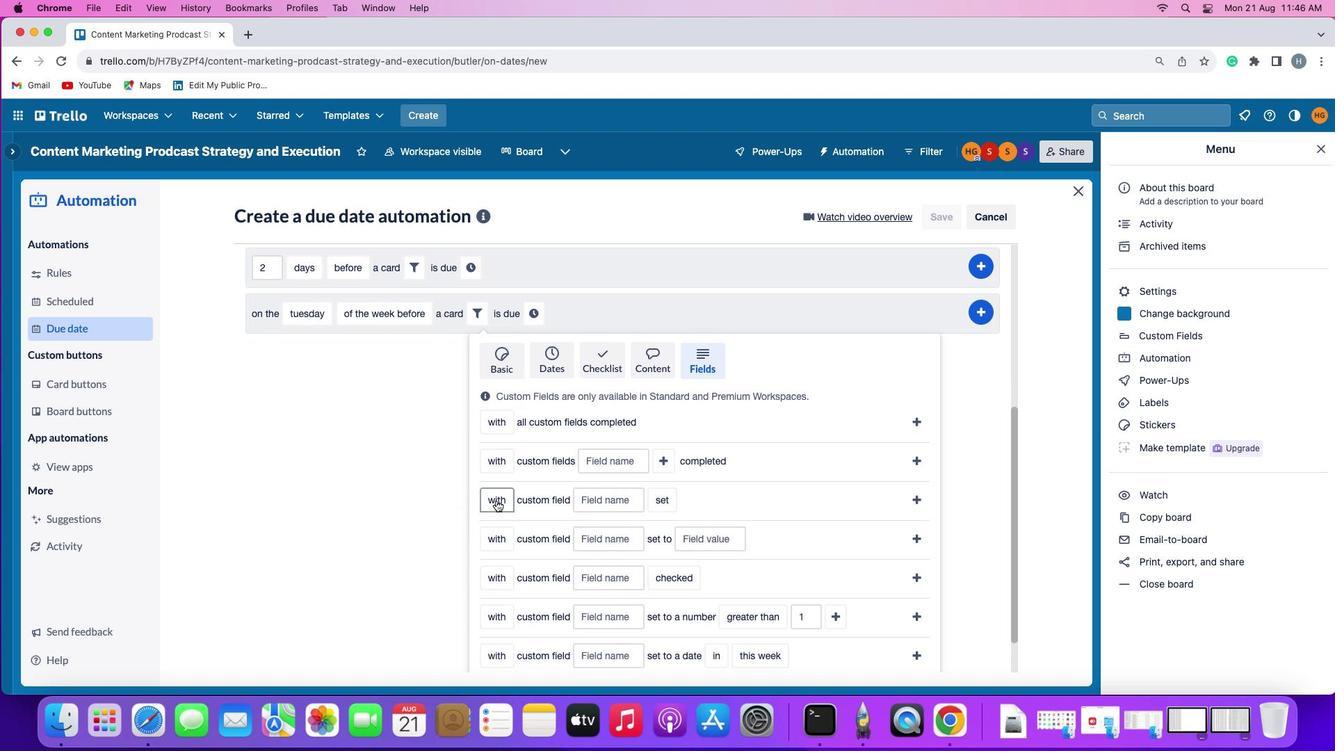 
Action: Mouse moved to (504, 522)
Screenshot: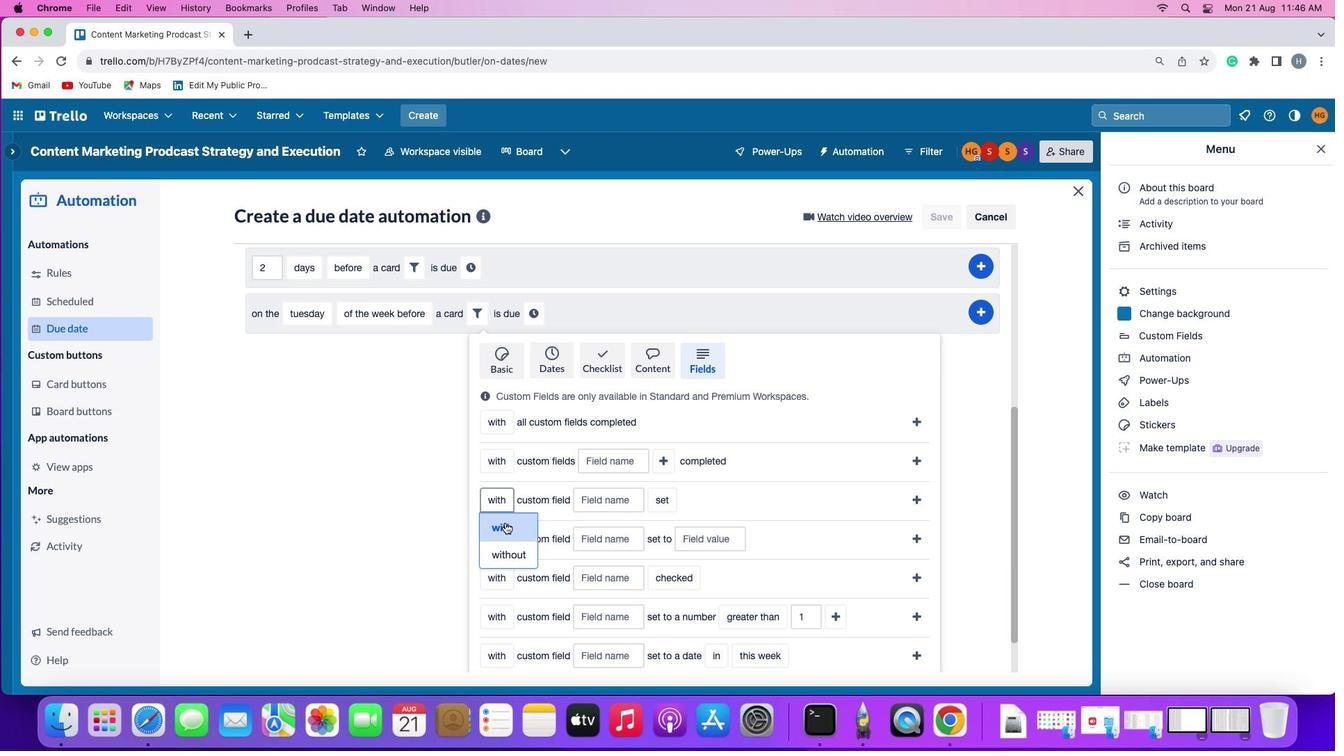 
Action: Mouse pressed left at (504, 522)
Screenshot: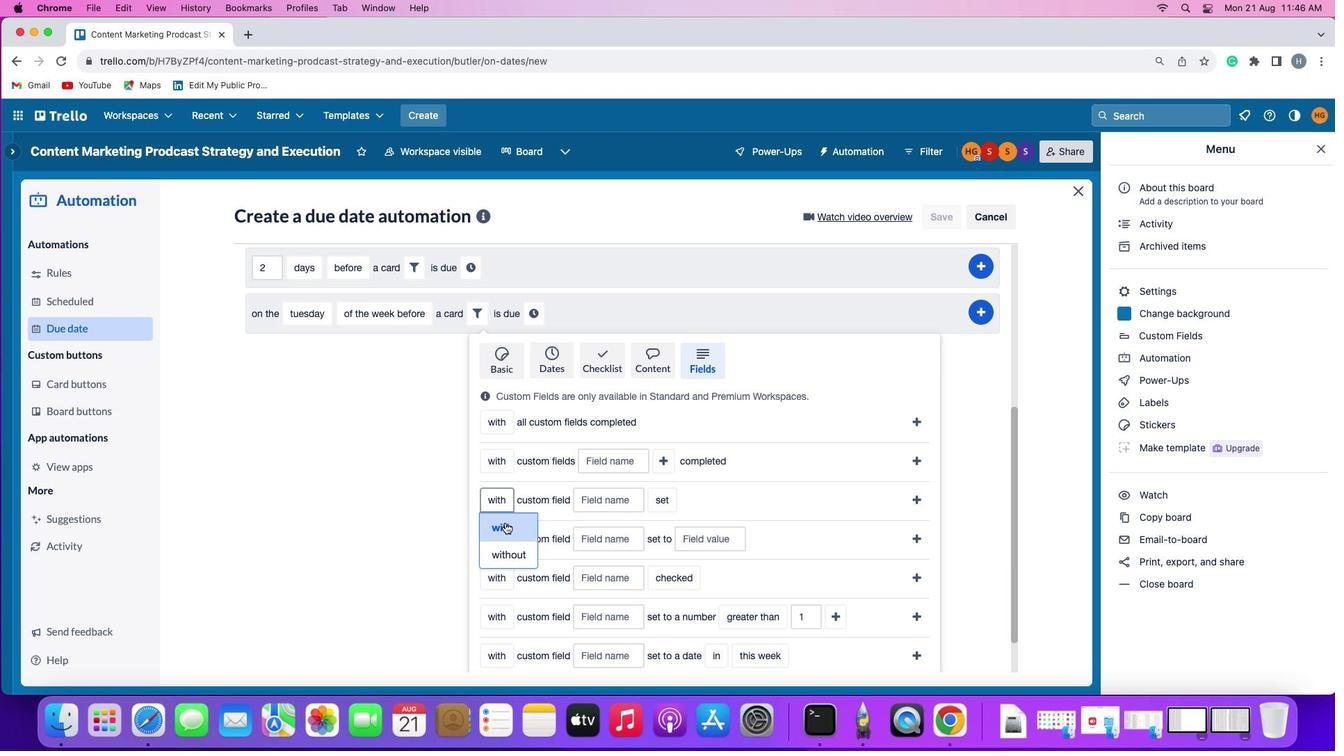 
Action: Mouse moved to (595, 501)
Screenshot: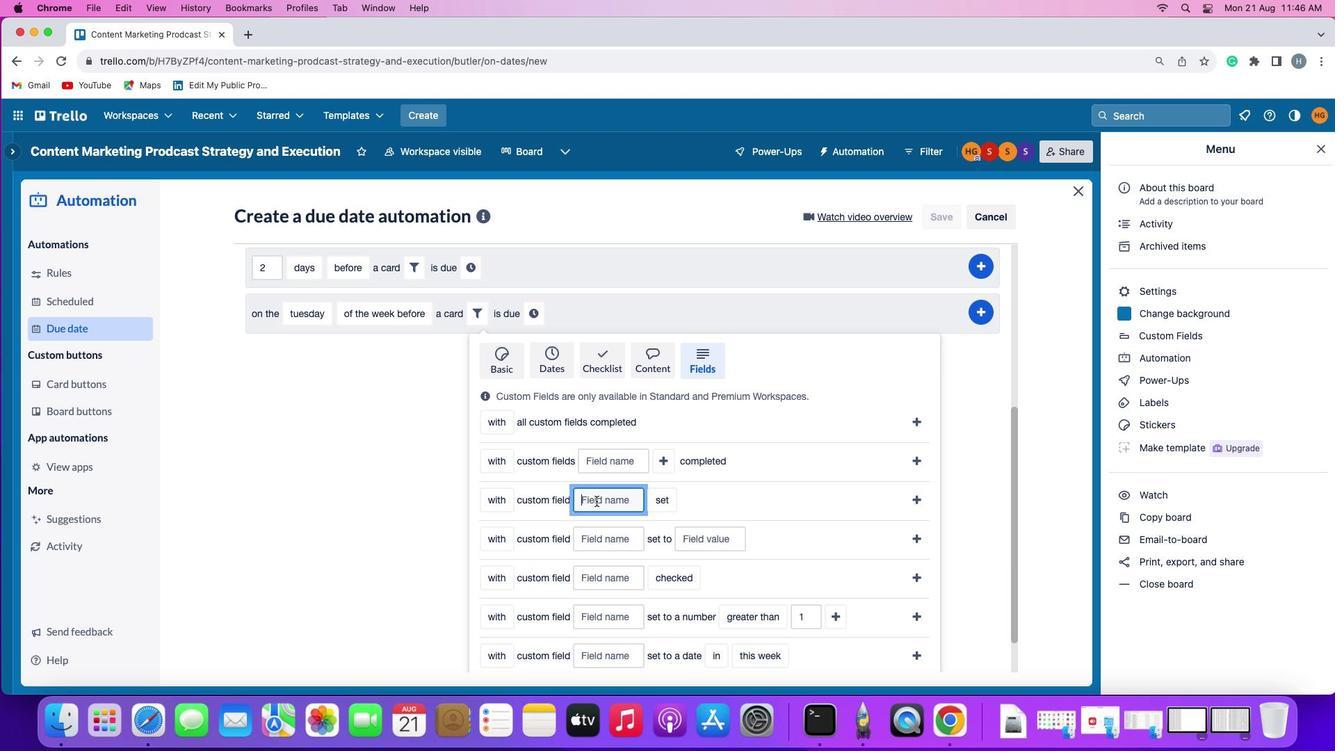 
Action: Mouse pressed left at (595, 501)
Screenshot: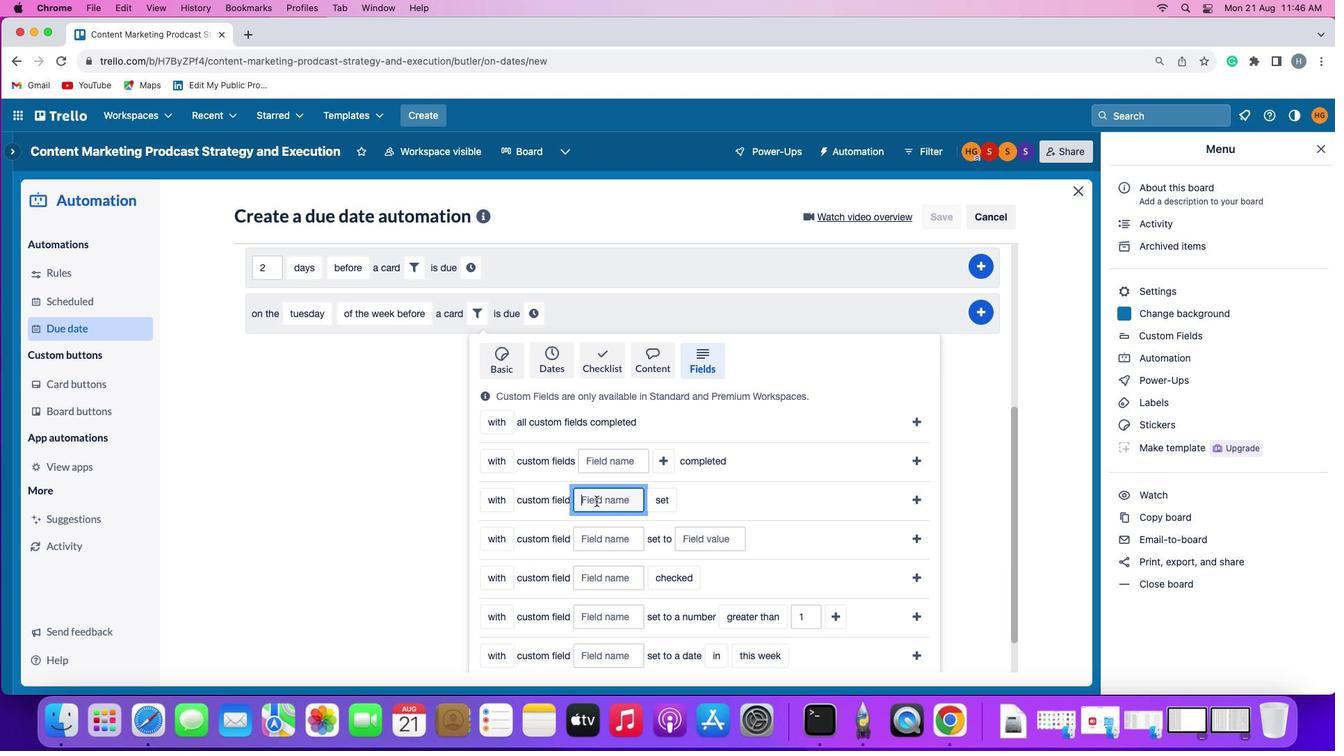 
Action: Key pressed Key.shift'R''e''s''u''m'
Screenshot: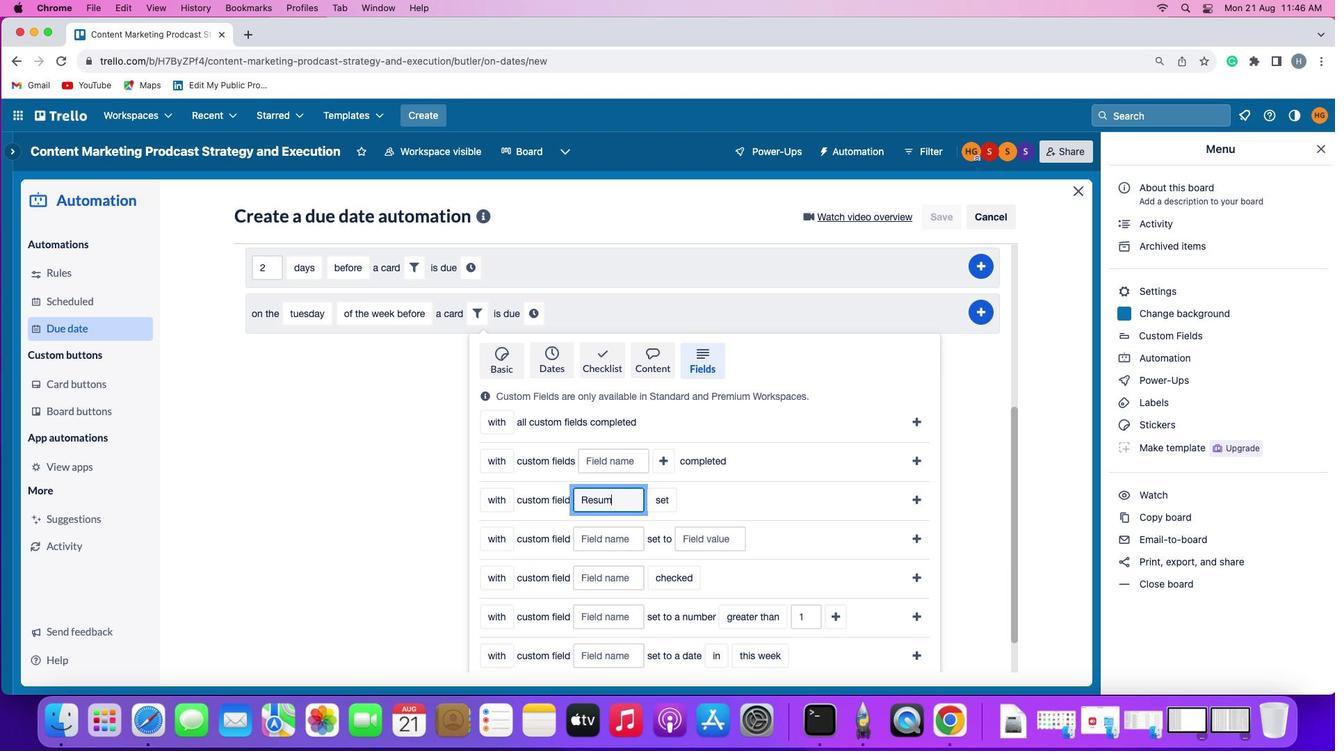 
Action: Mouse moved to (598, 499)
Screenshot: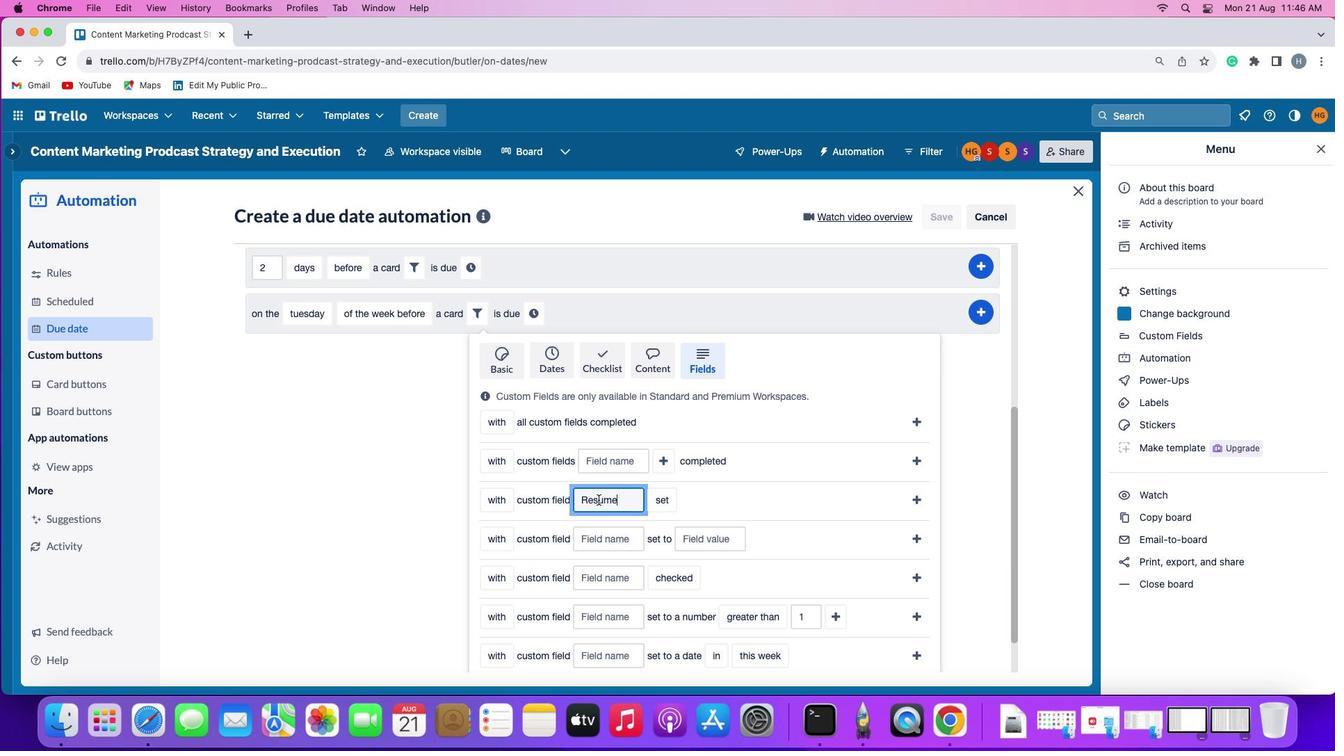 
Action: Key pressed 'e'
Screenshot: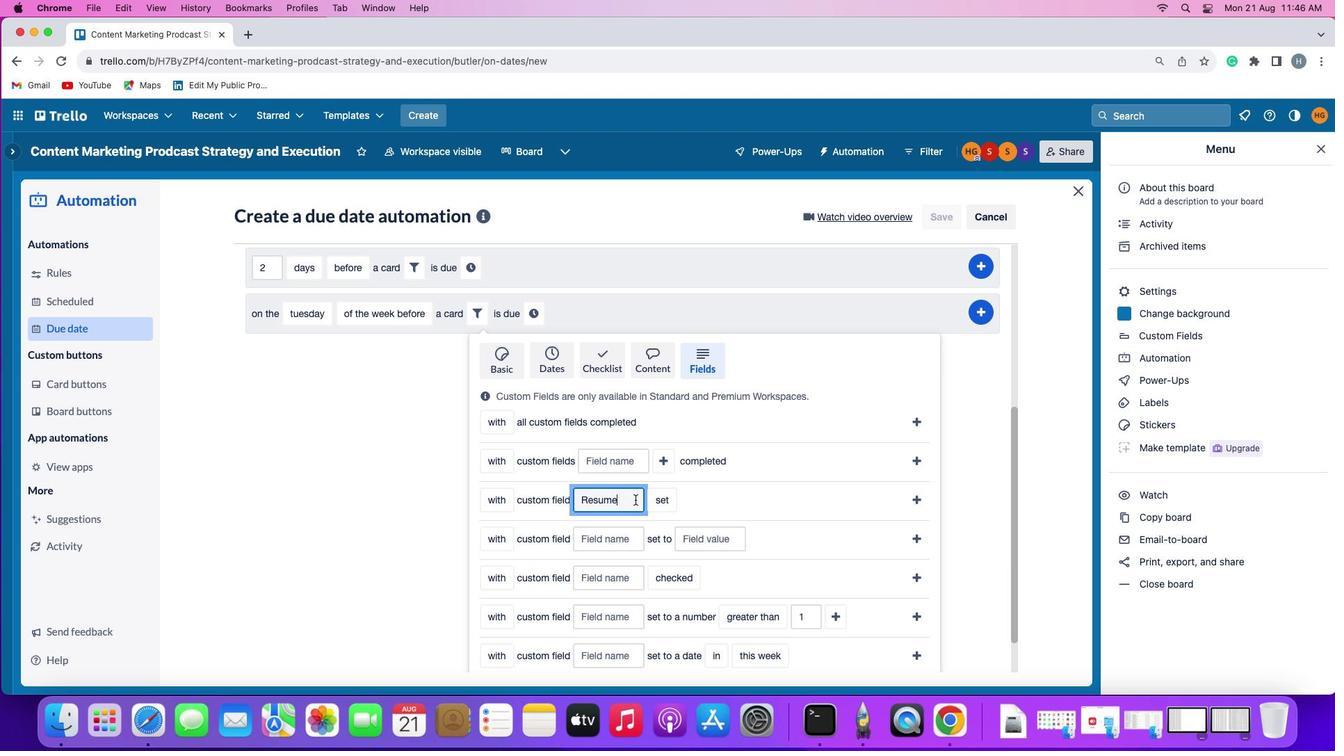 
Action: Mouse moved to (653, 498)
Screenshot: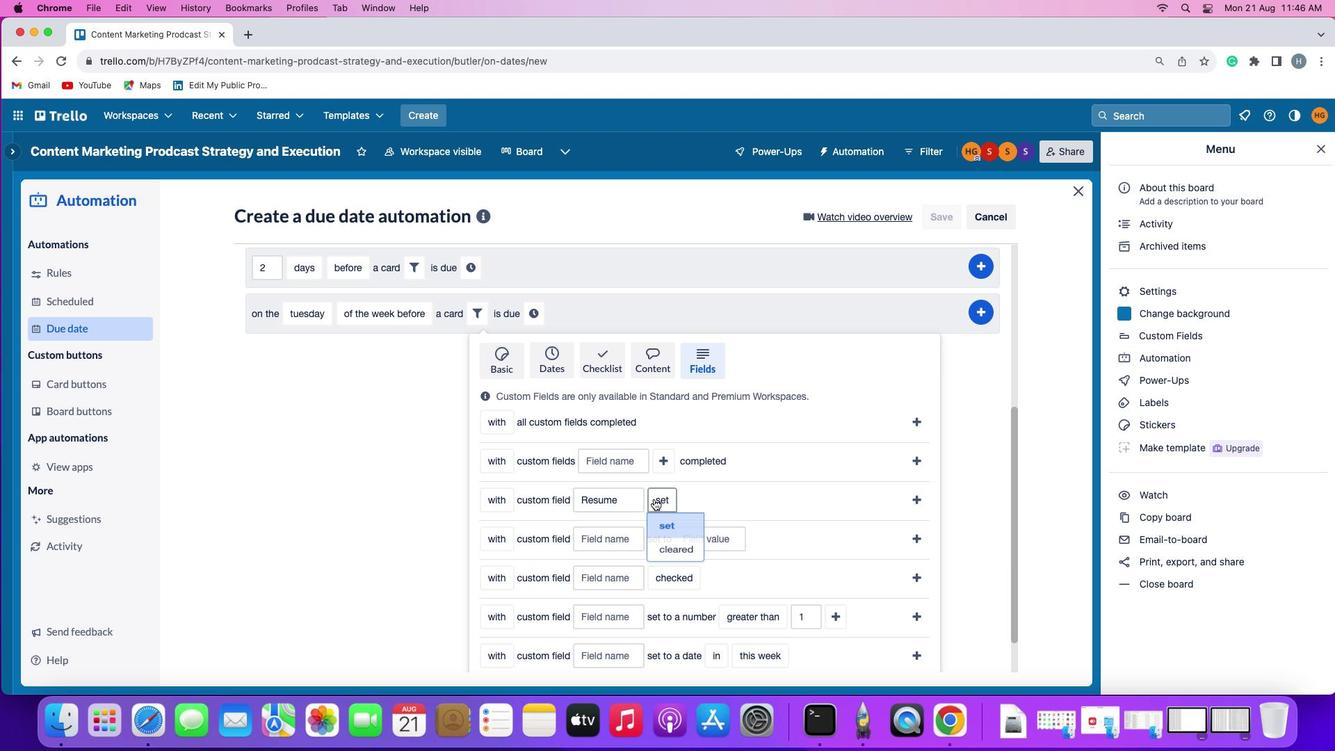
Action: Mouse pressed left at (653, 498)
Screenshot: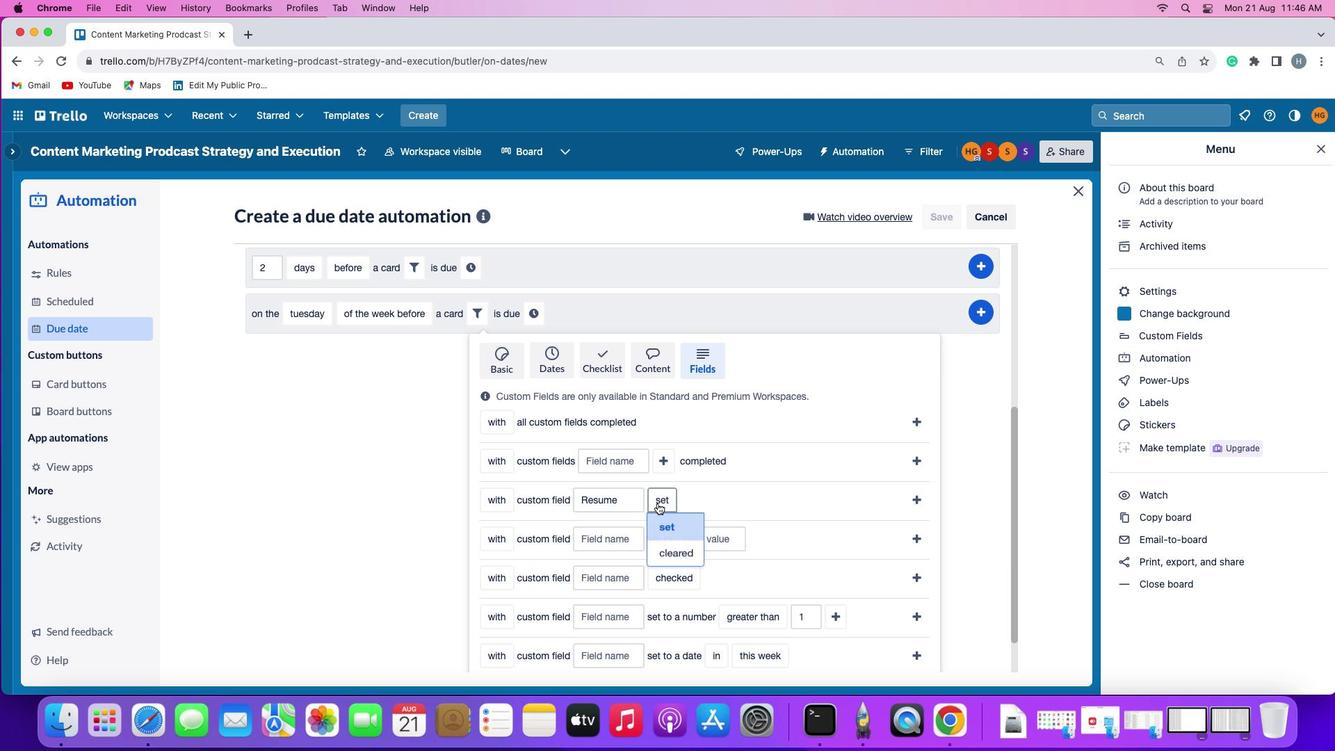 
Action: Mouse moved to (676, 556)
Screenshot: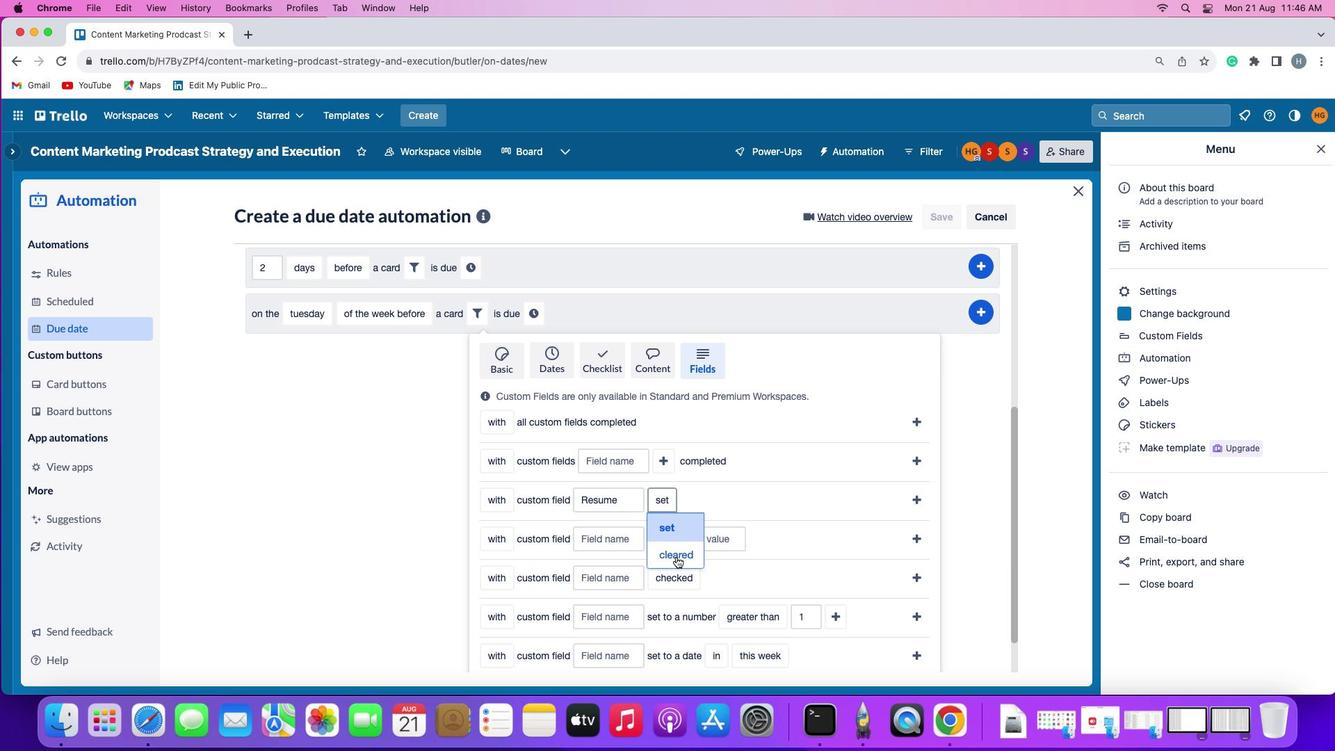 
Action: Mouse pressed left at (676, 556)
Screenshot: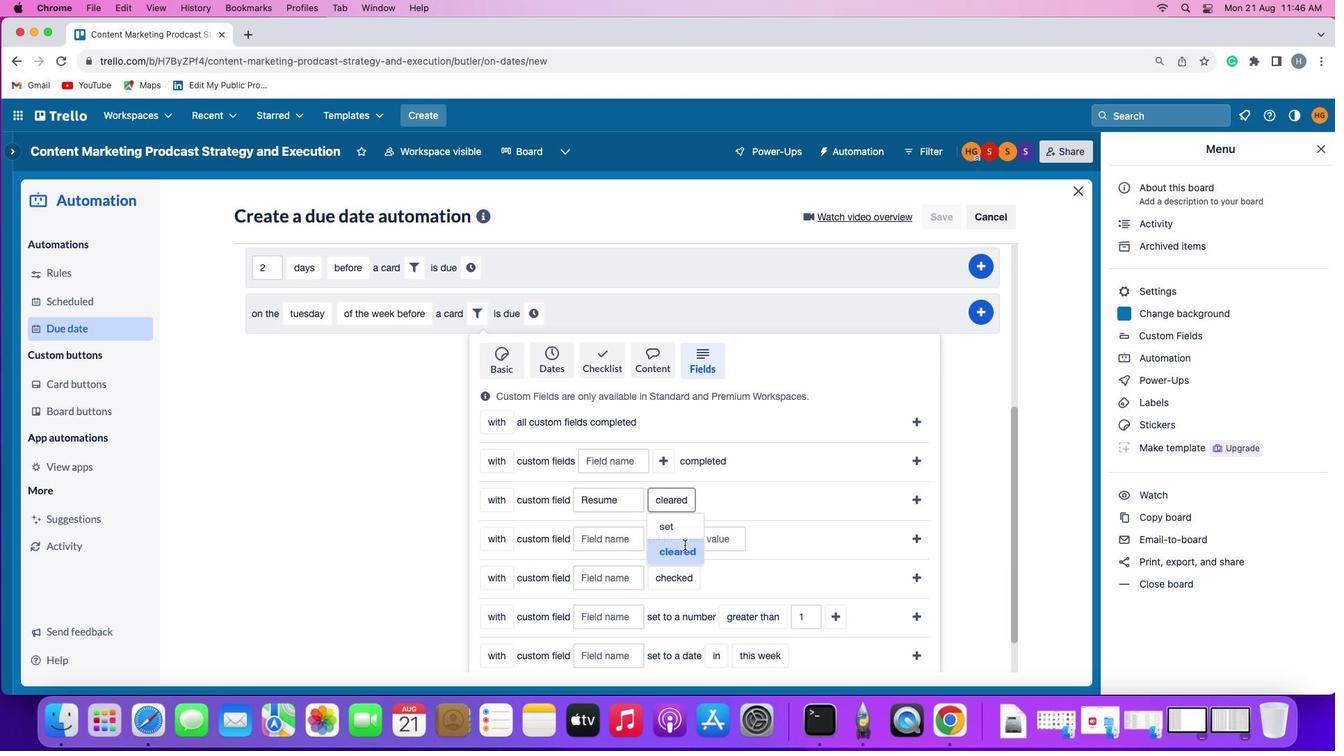 
Action: Mouse moved to (915, 495)
Screenshot: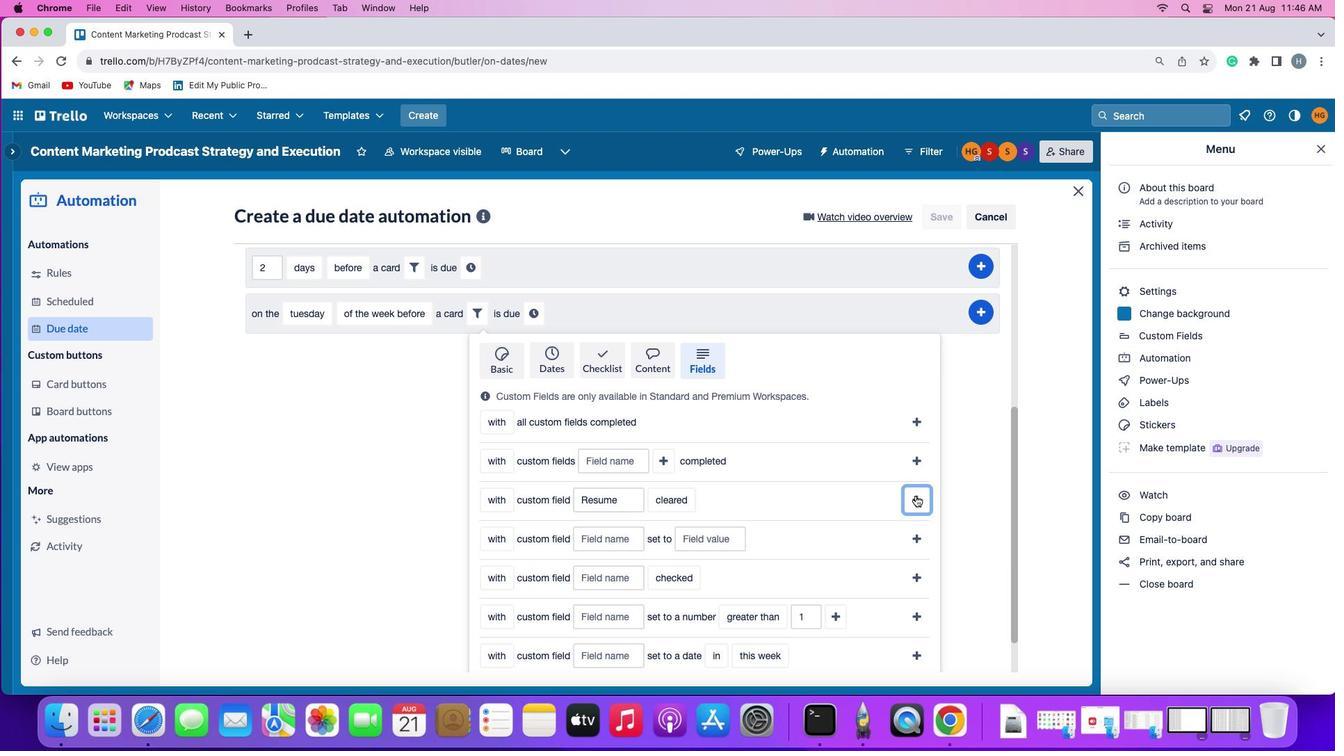
Action: Mouse pressed left at (915, 495)
Screenshot: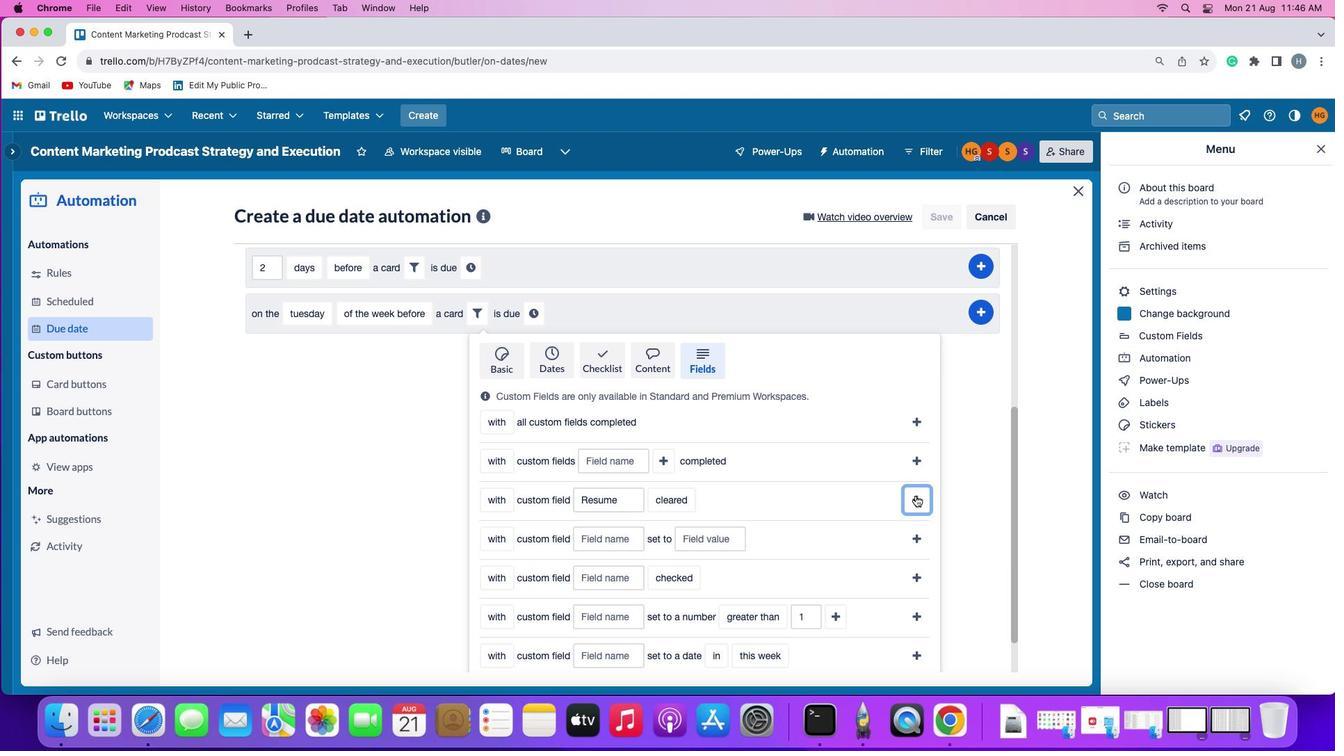 
Action: Mouse moved to (717, 613)
Screenshot: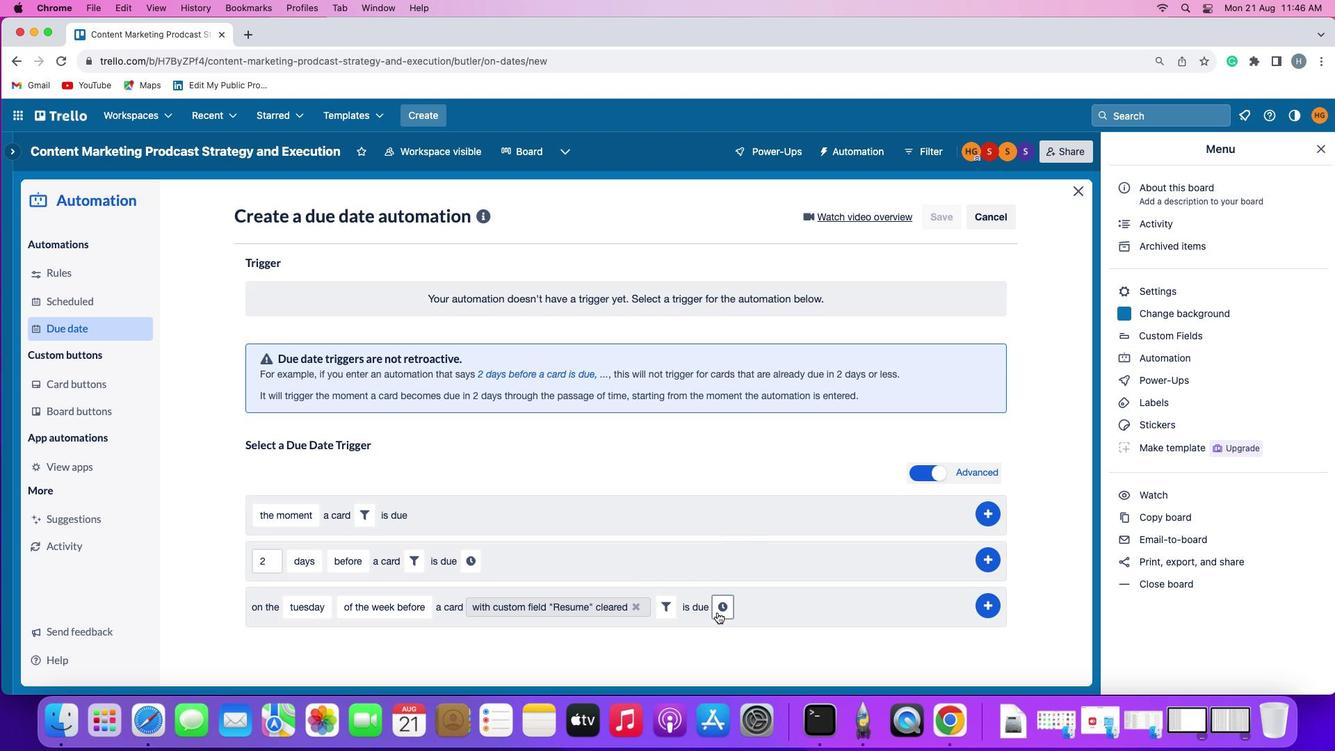 
Action: Mouse pressed left at (717, 613)
Screenshot: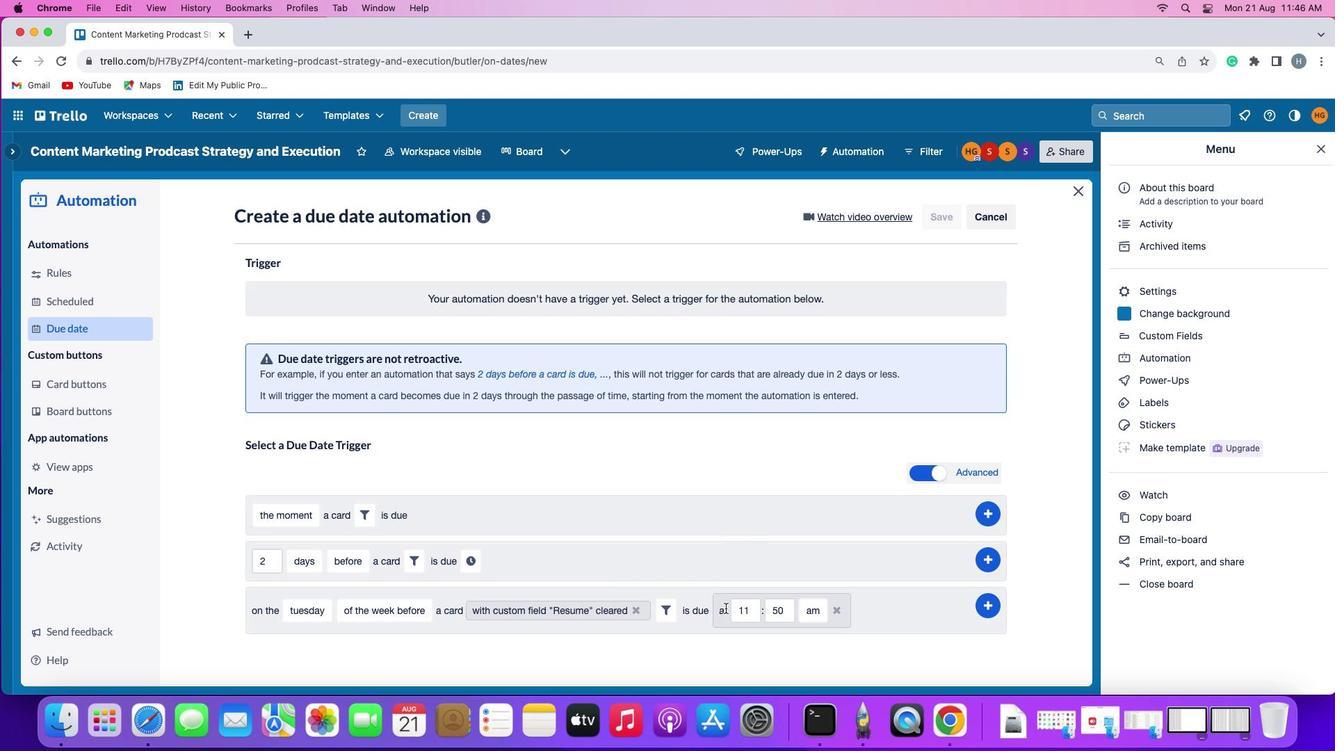 
Action: Mouse moved to (755, 608)
Screenshot: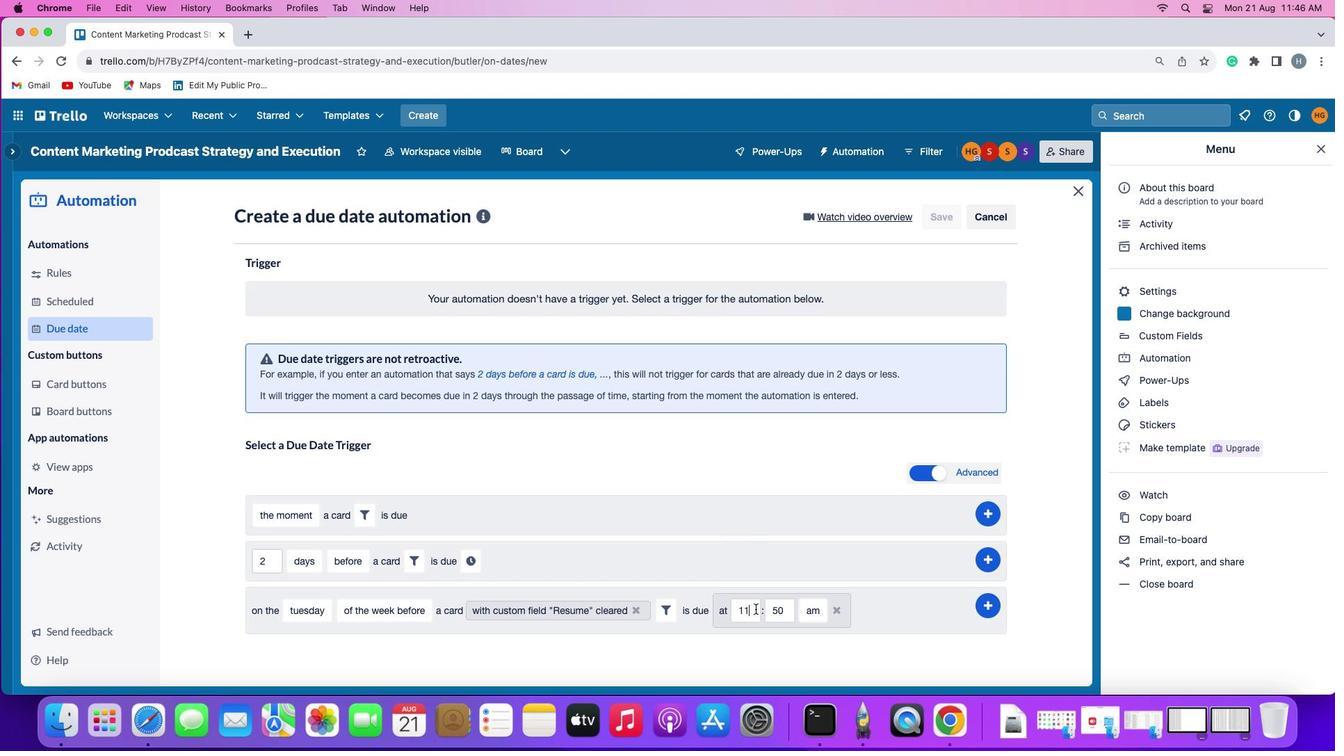 
Action: Mouse pressed left at (755, 608)
Screenshot: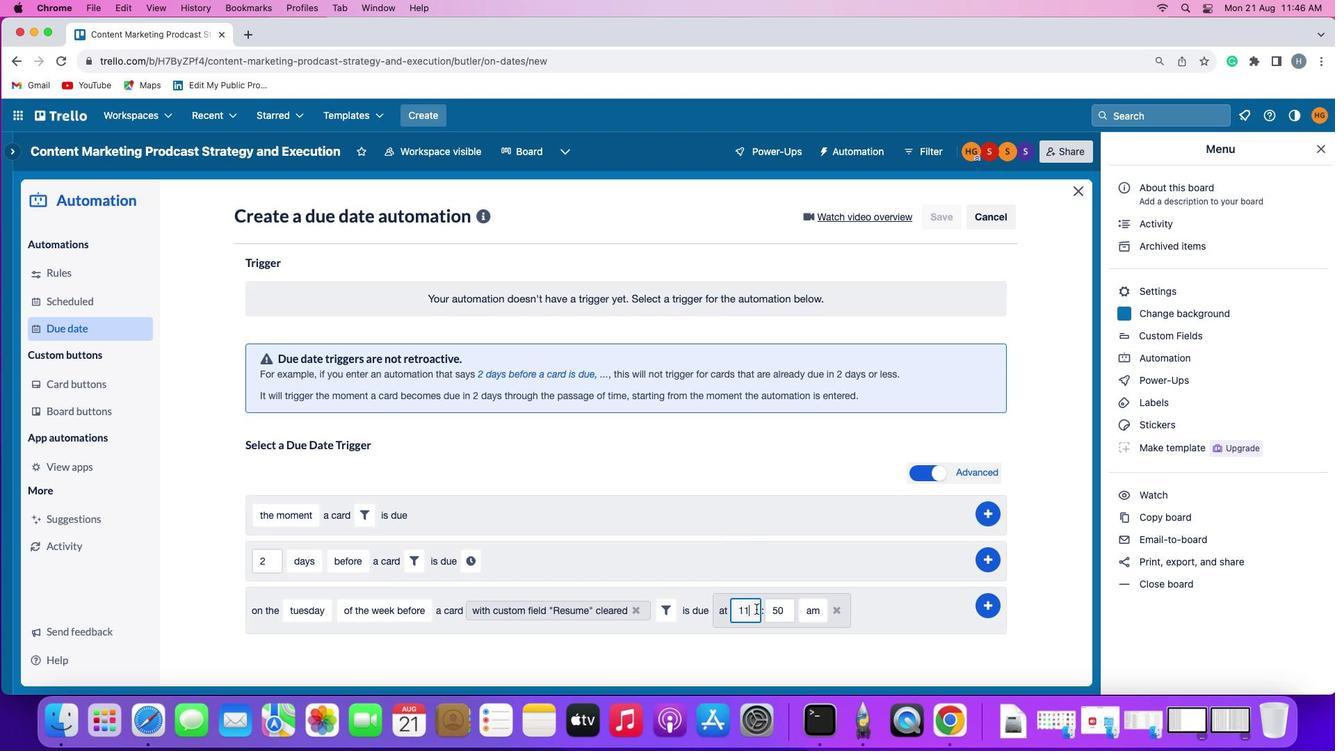 
Action: Mouse moved to (755, 608)
Screenshot: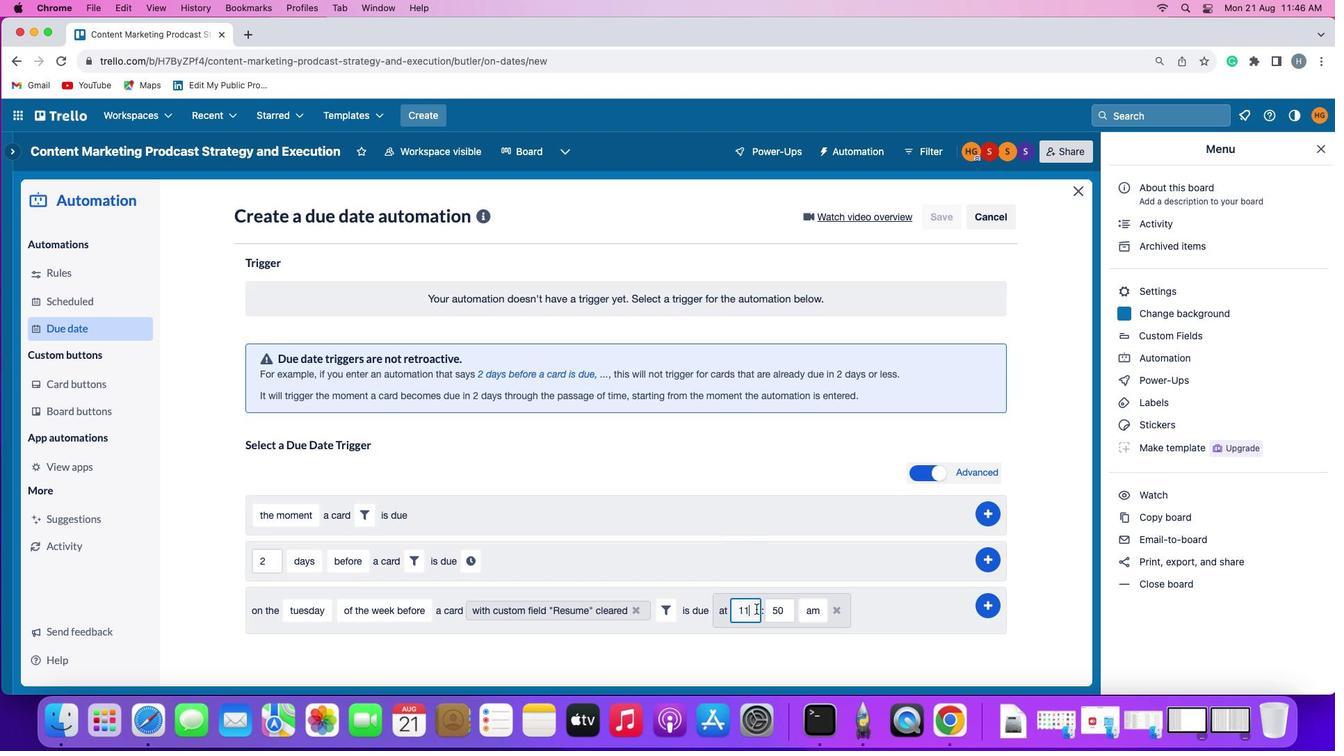 
Action: Key pressed Key.backspace
Screenshot: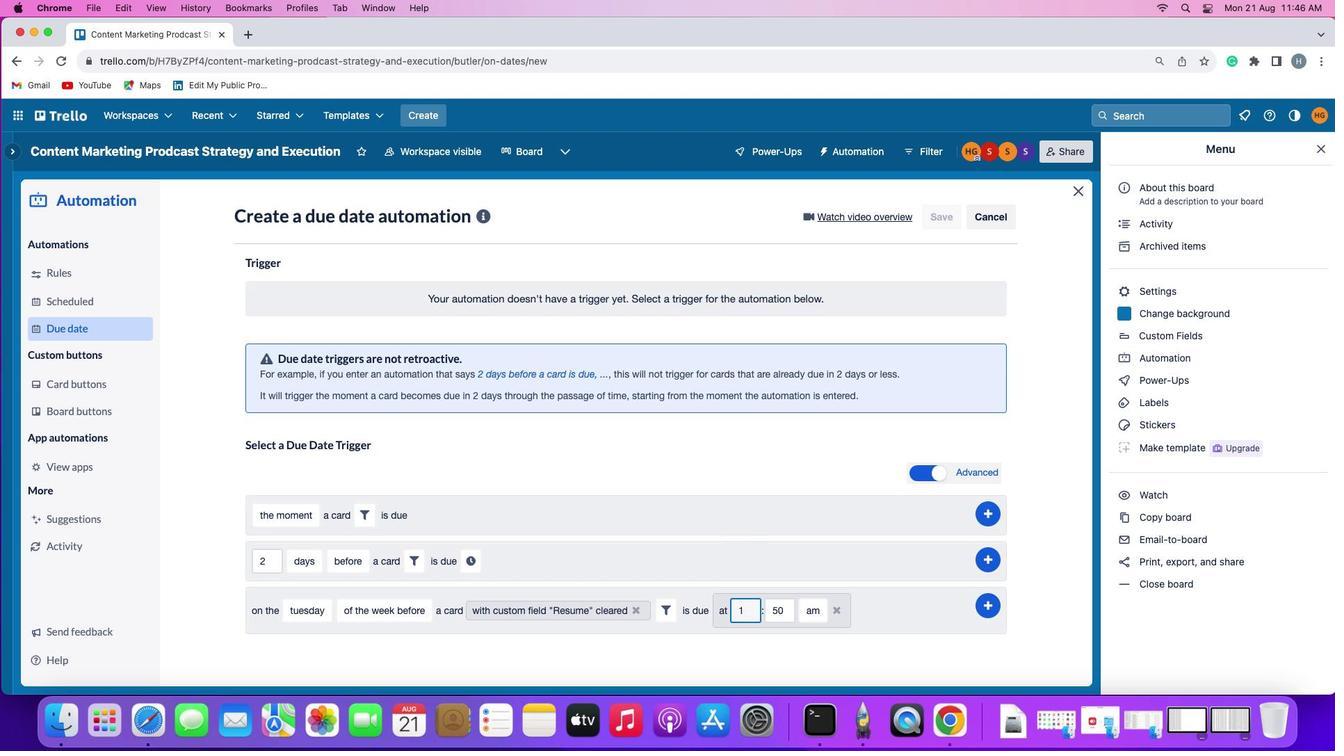 
Action: Mouse moved to (756, 608)
Screenshot: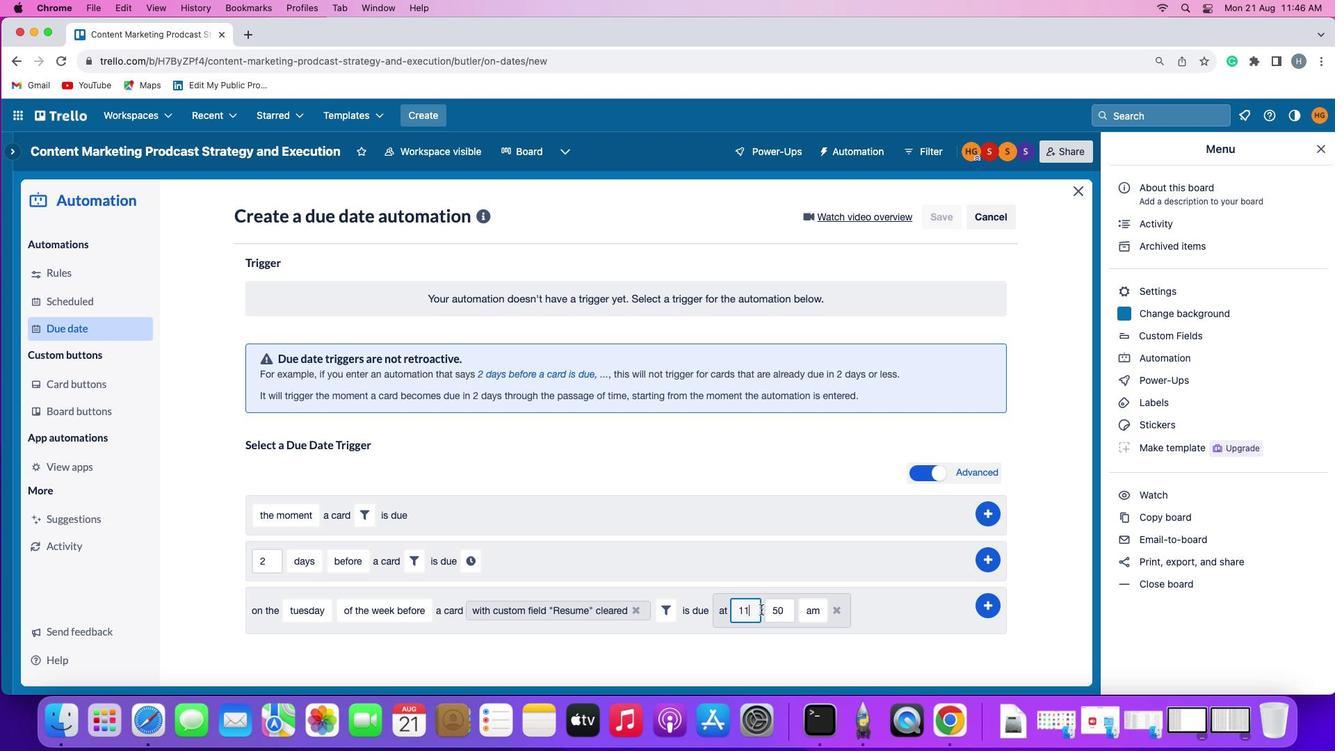 
Action: Key pressed '1'
Screenshot: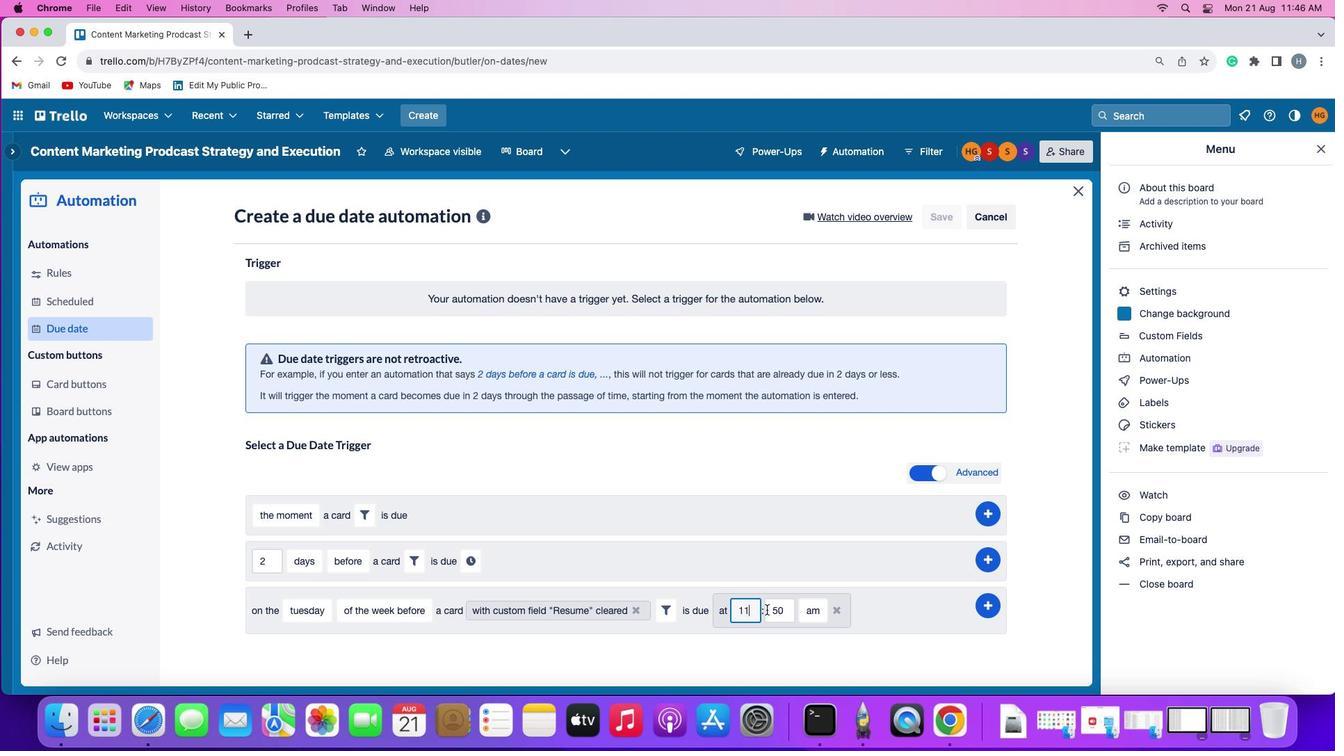 
Action: Mouse moved to (778, 608)
Screenshot: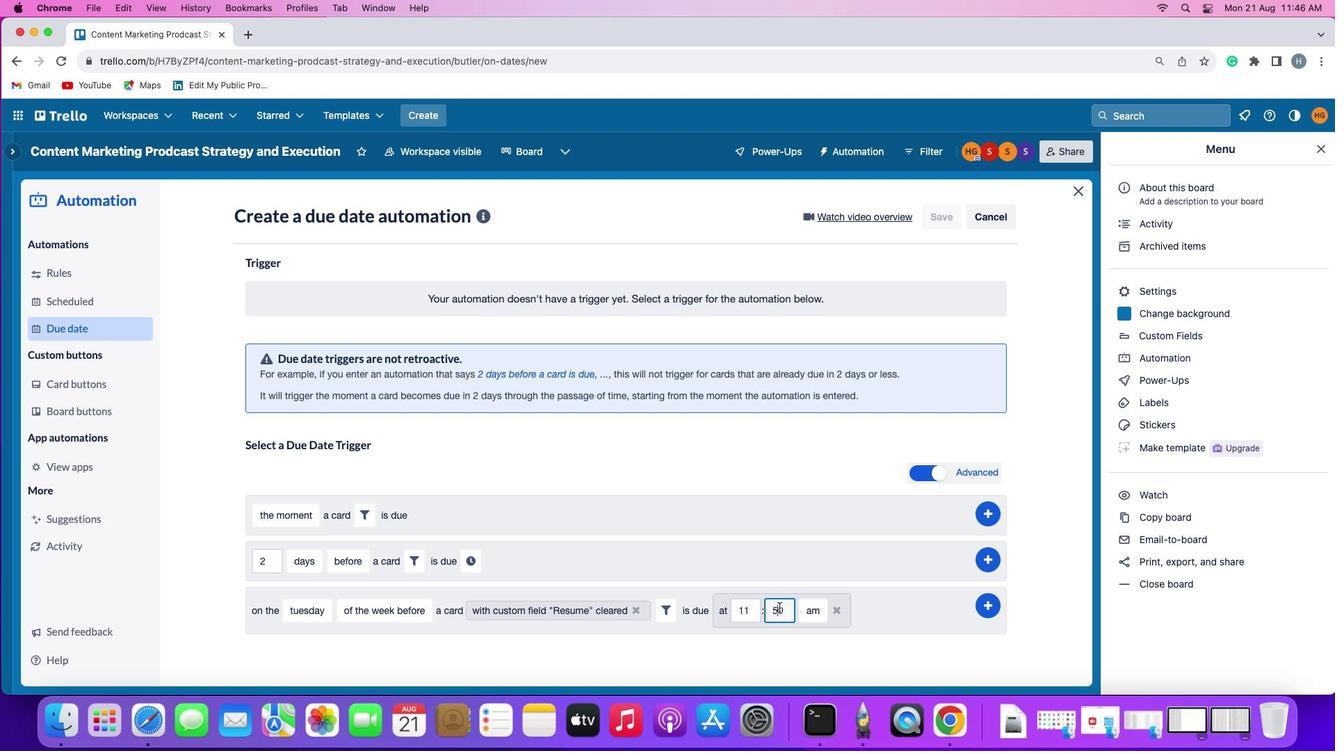 
Action: Mouse pressed left at (778, 608)
Screenshot: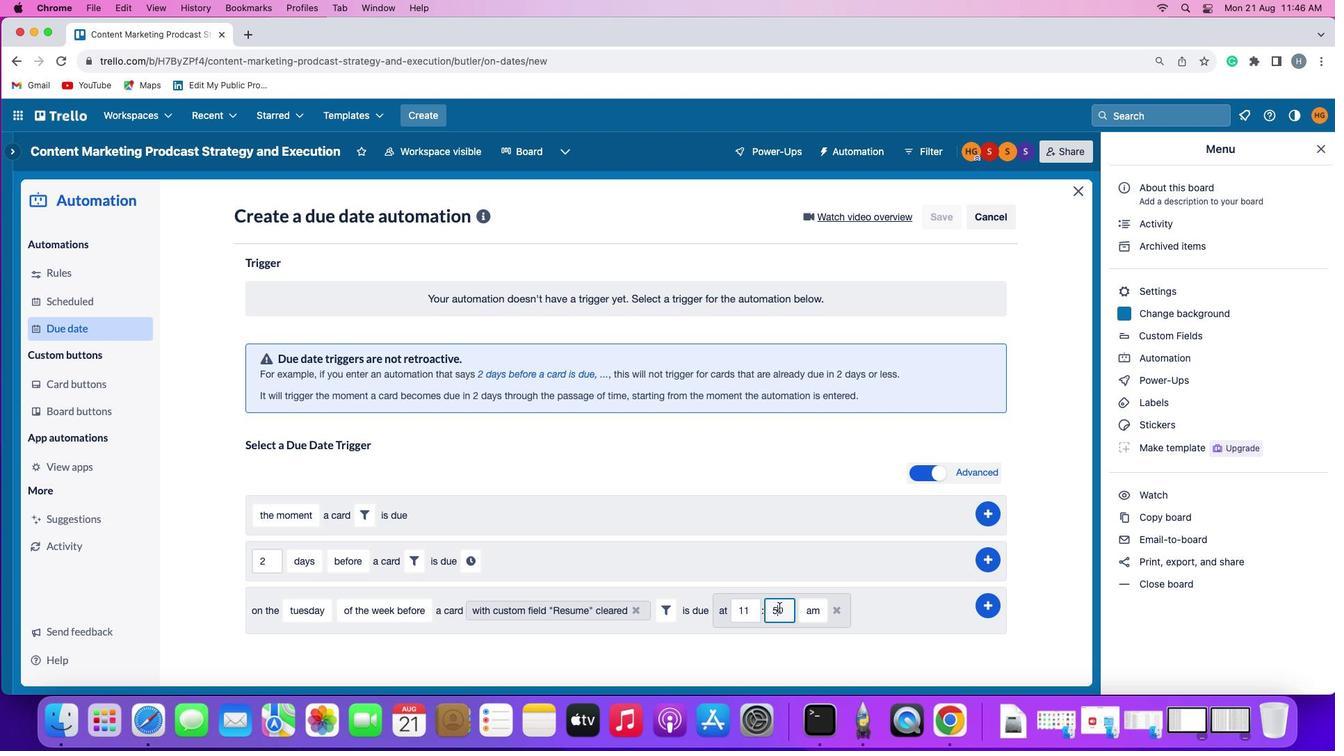 
Action: Mouse moved to (778, 607)
Screenshot: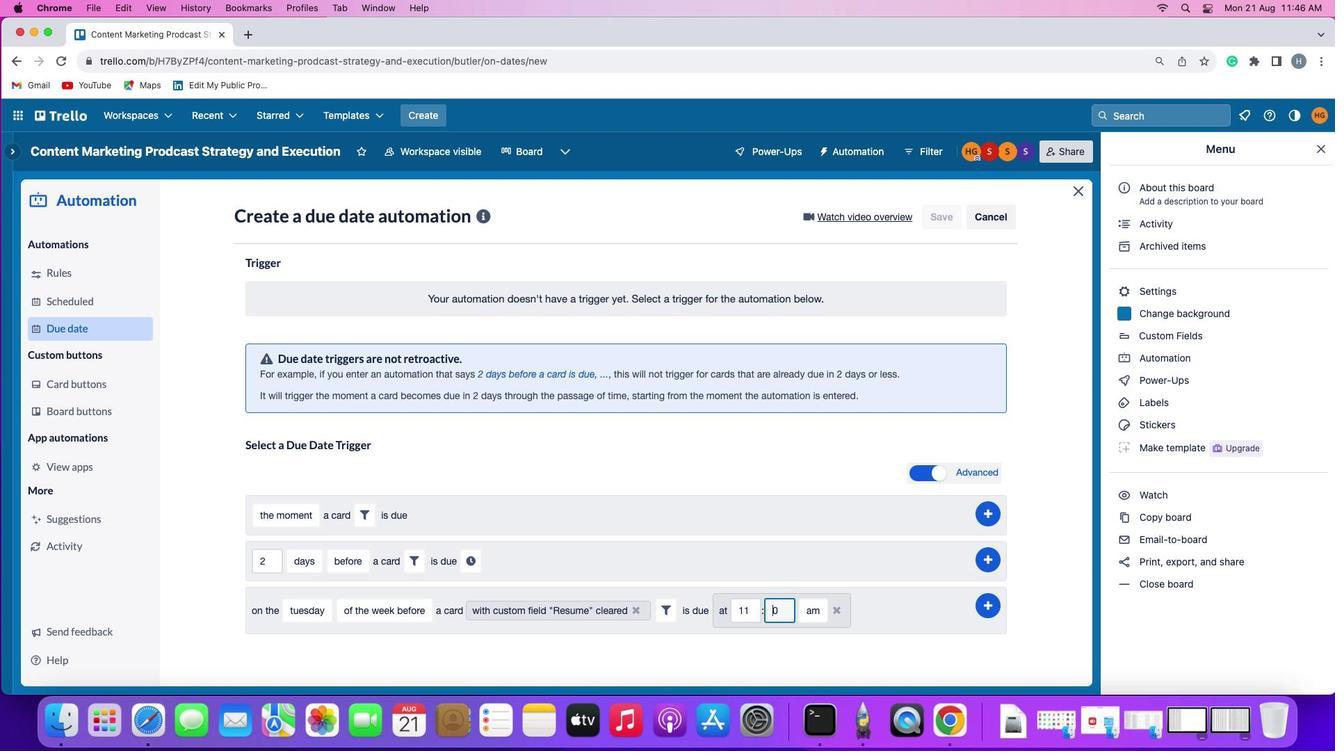 
Action: Key pressed Key.backspaceKey.backspace'0'
Screenshot: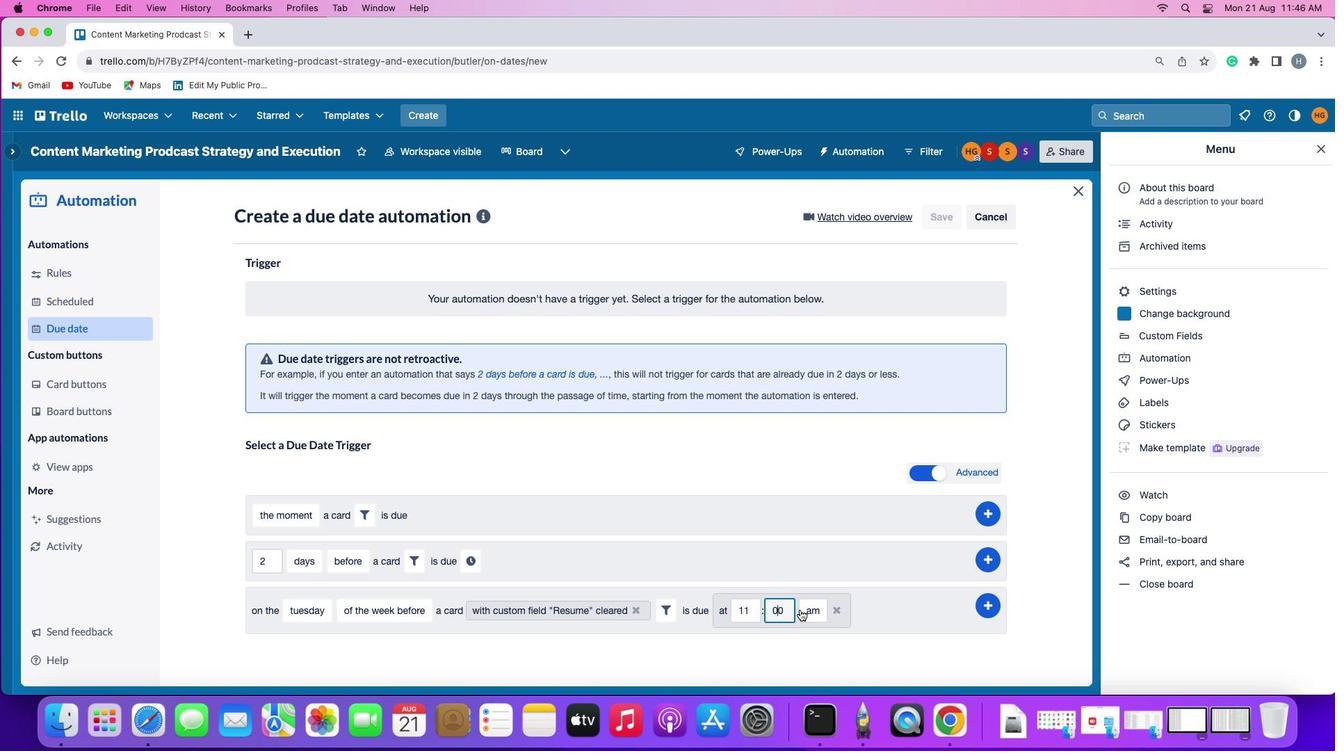 
Action: Mouse moved to (806, 608)
Screenshot: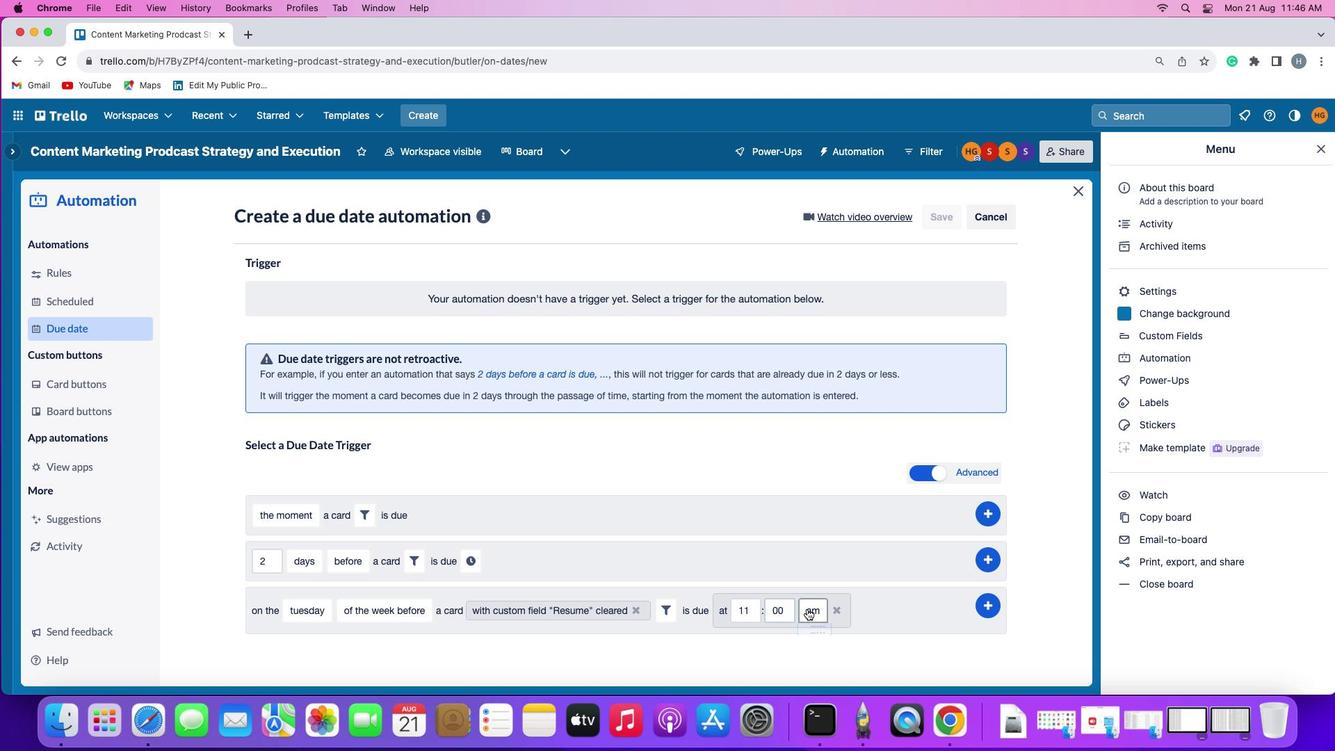 
Action: Mouse pressed left at (806, 608)
Screenshot: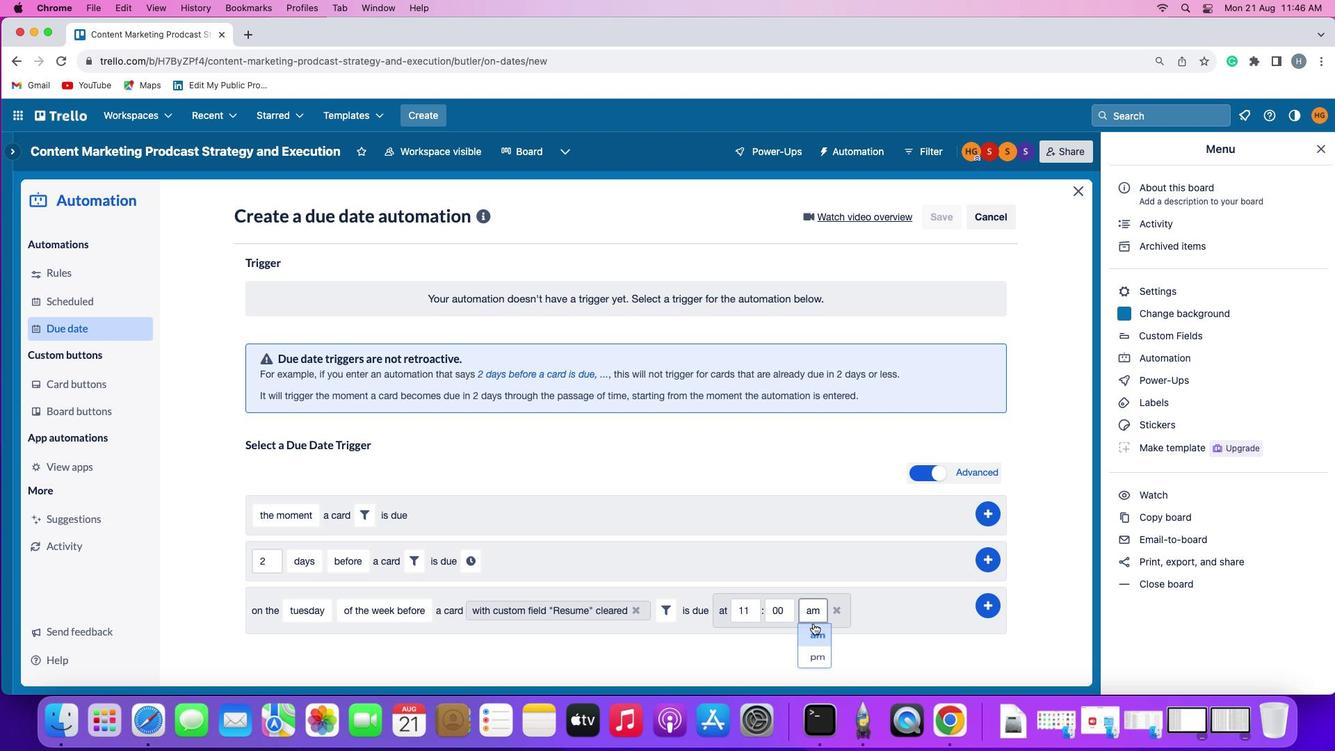 
Action: Mouse moved to (817, 638)
Screenshot: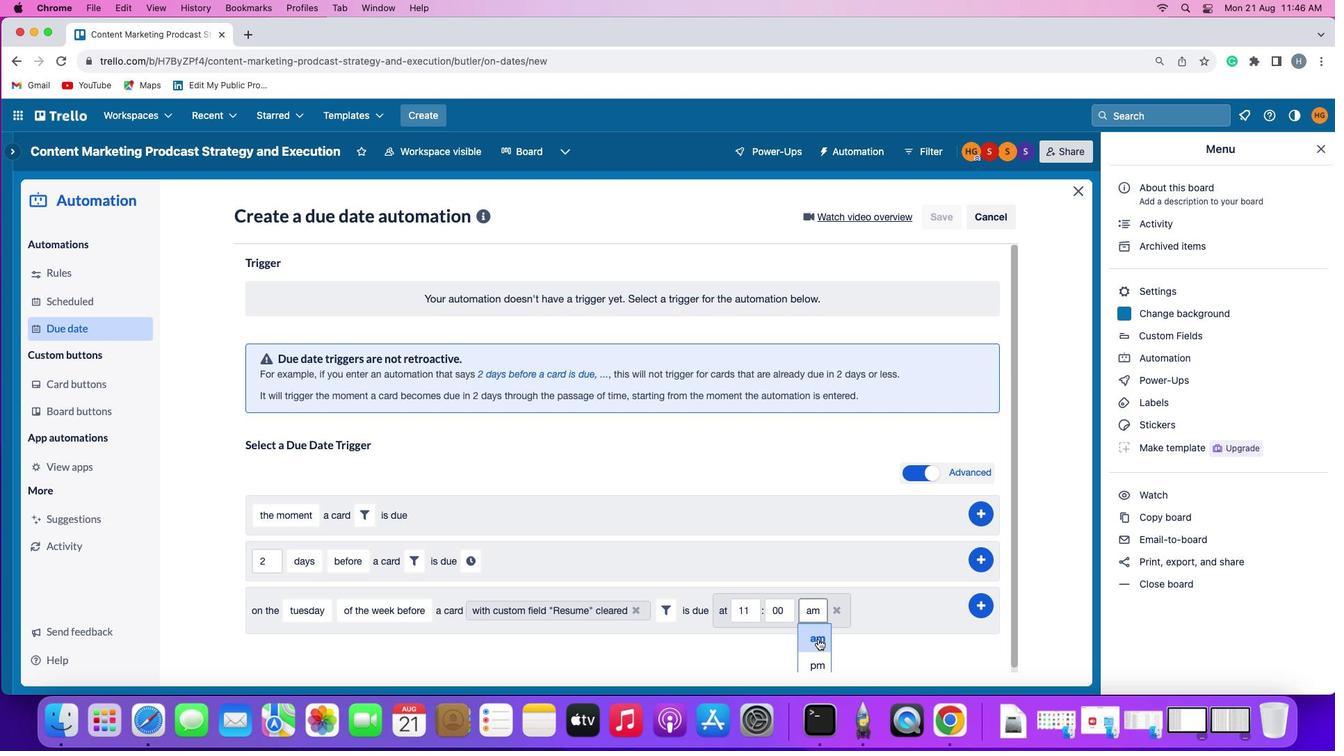 
Action: Mouse pressed left at (817, 638)
Screenshot: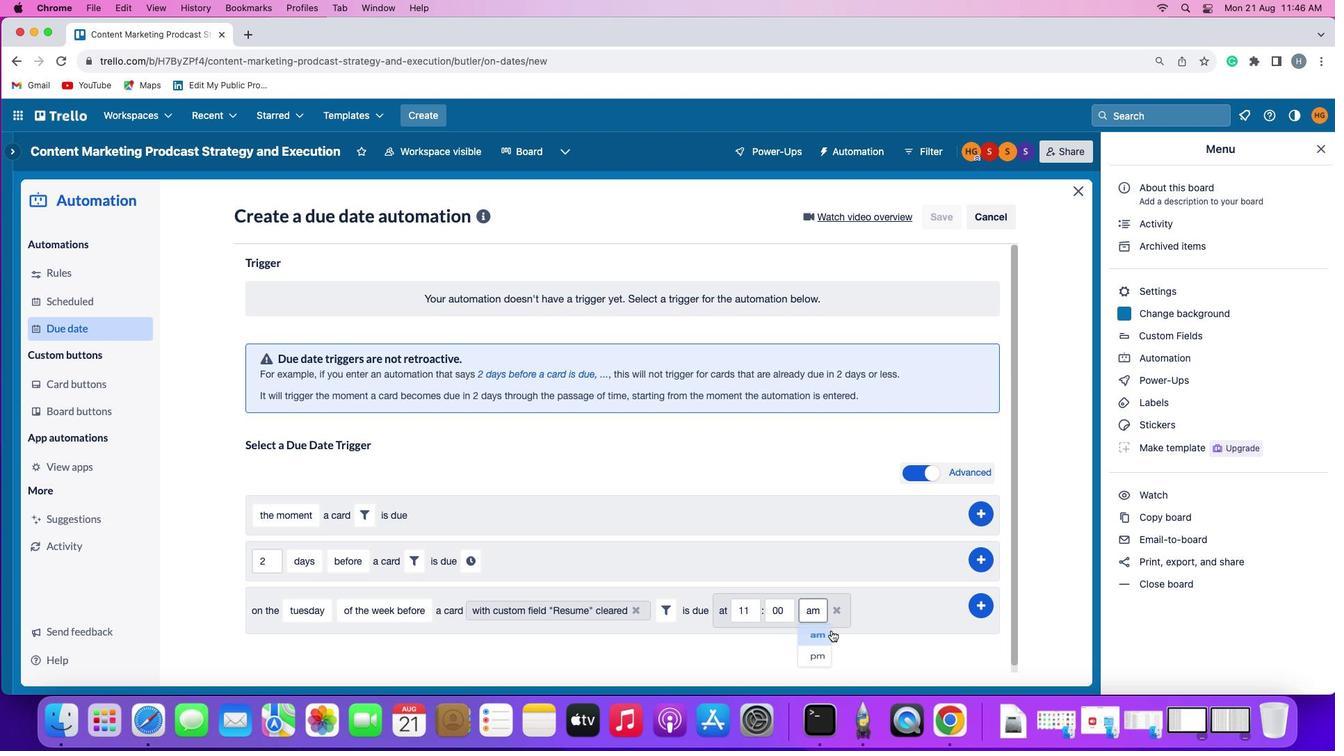 
Action: Mouse moved to (993, 601)
Screenshot: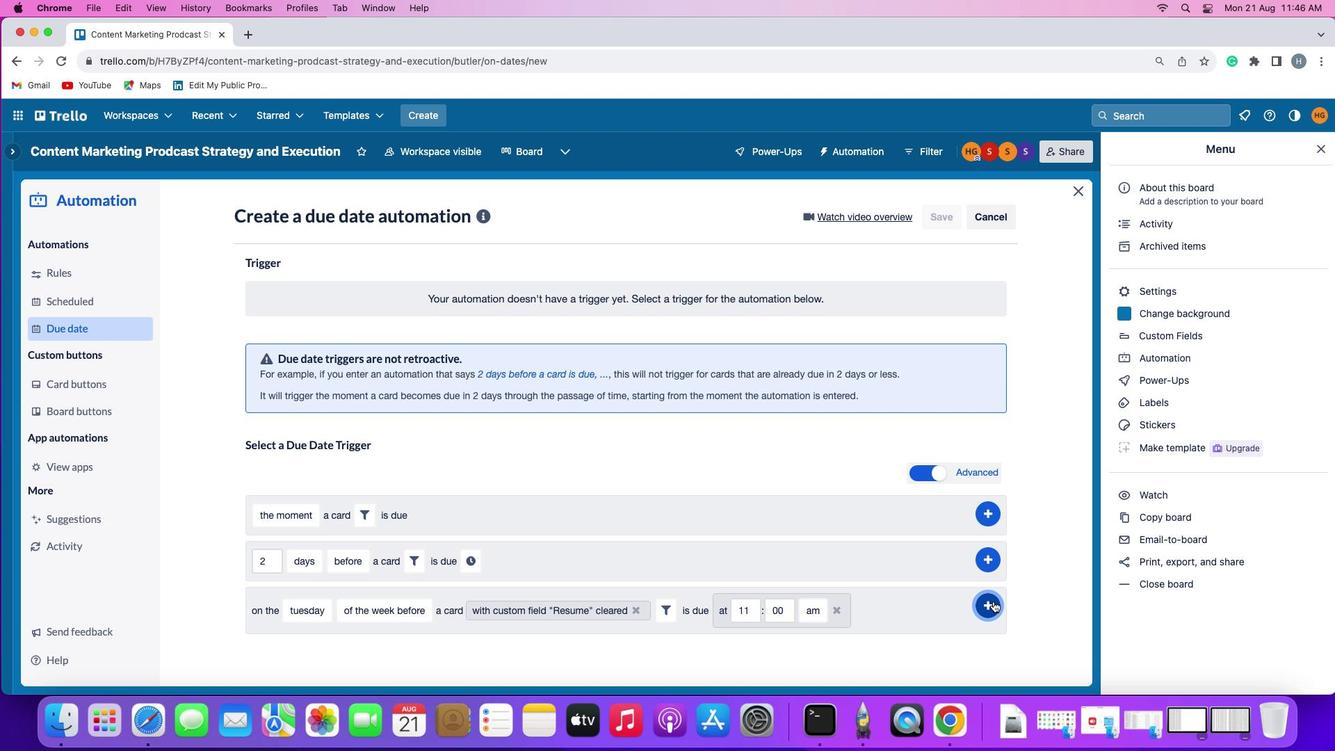 
Action: Mouse pressed left at (993, 601)
Screenshot: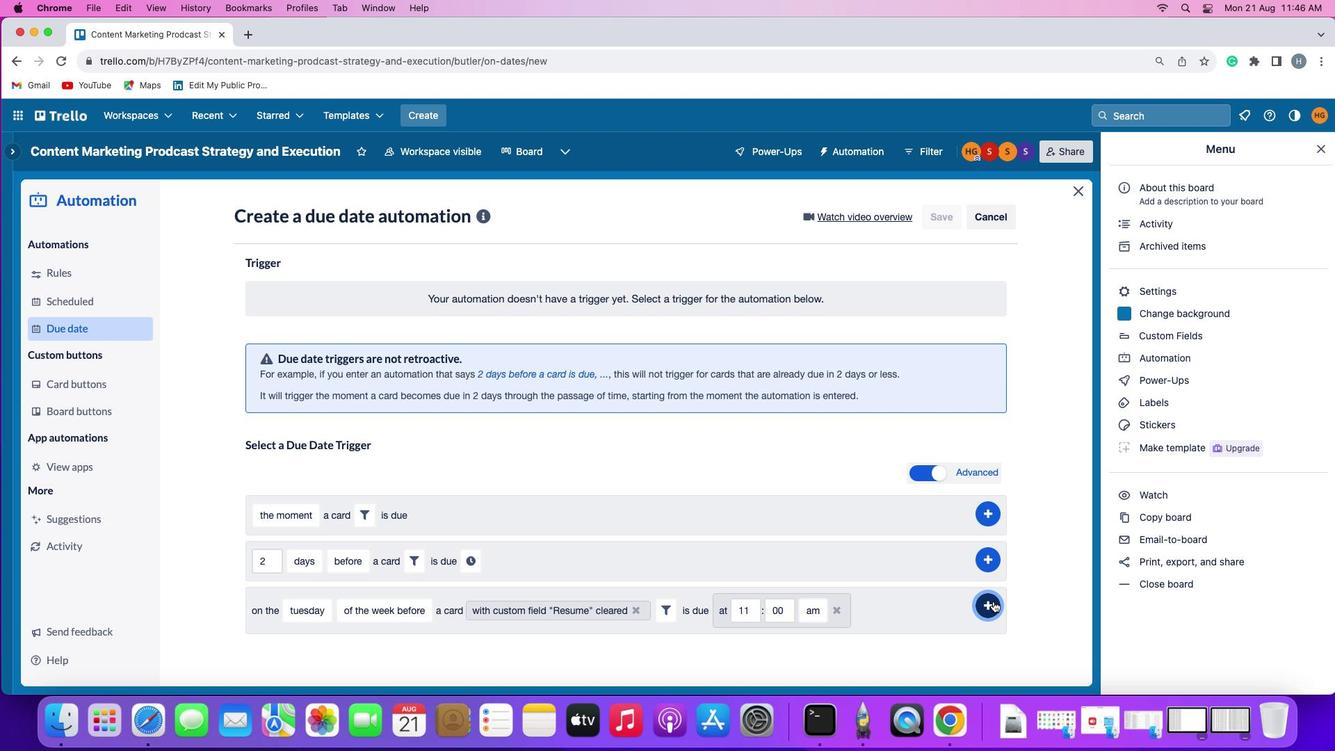 
Action: Mouse moved to (1048, 478)
Screenshot: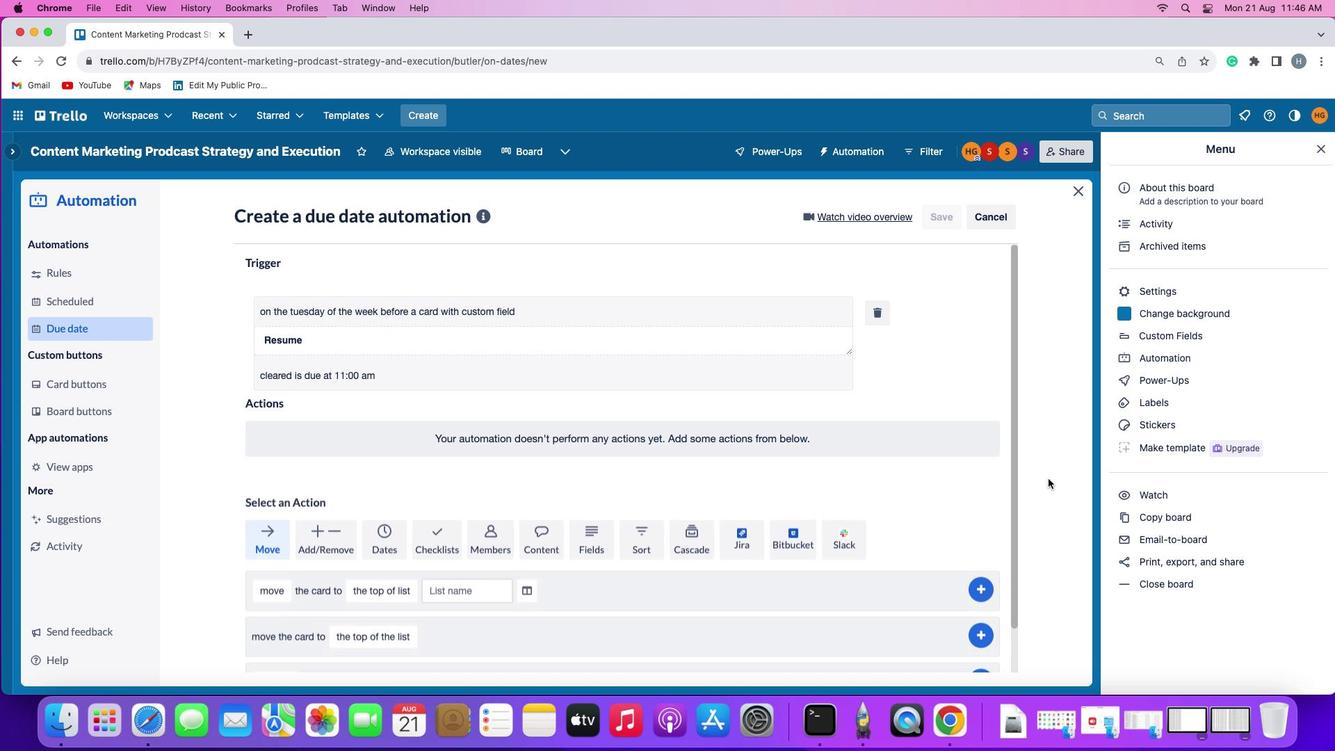 
